 Task: Schedule a pivotal meeting with the legal team to delve into intricate discussions about intellectual property rights, patents, and legal compliance on September 21st at 10 AM.
Action: Mouse moved to (140, 336)
Screenshot: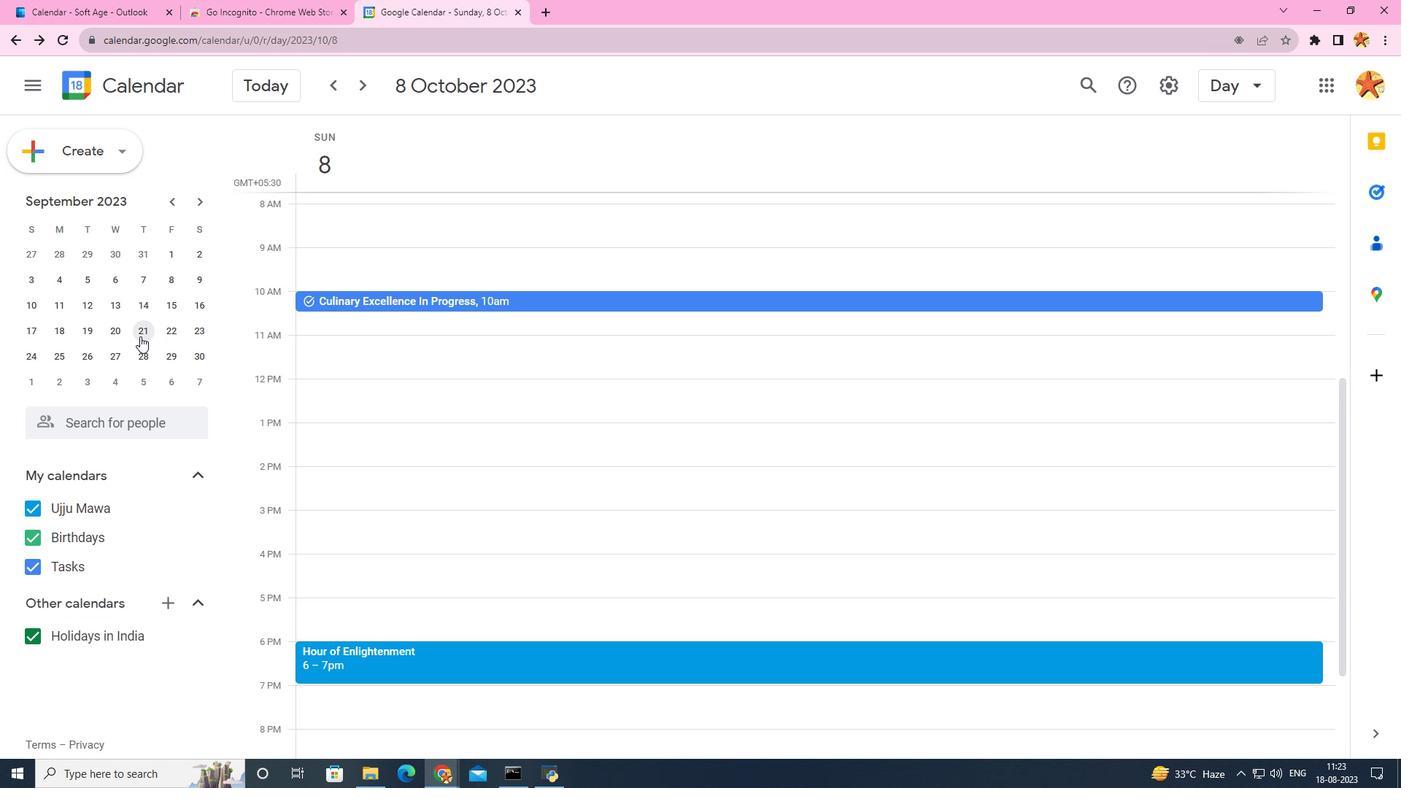 
Action: Mouse pressed left at (140, 336)
Screenshot: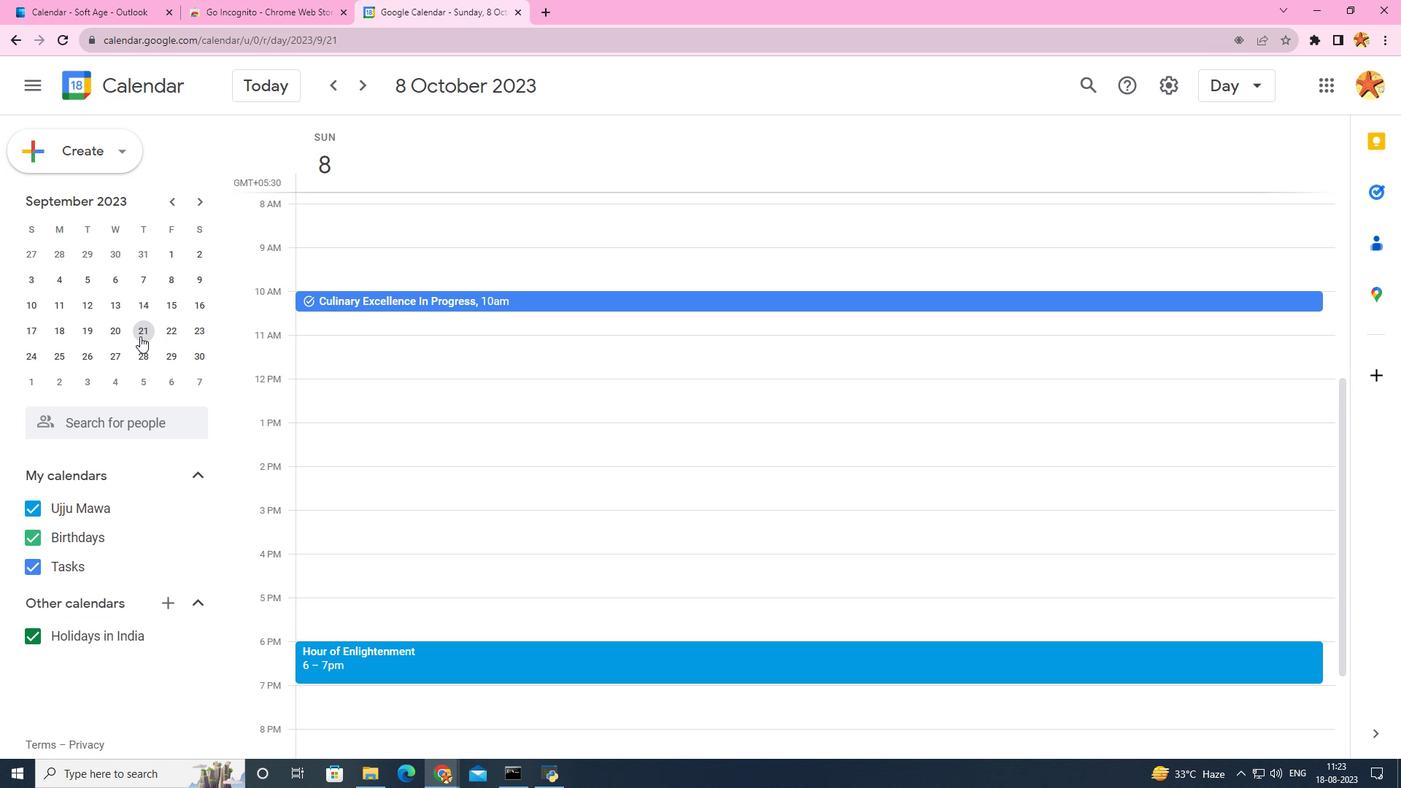 
Action: Mouse moved to (417, 411)
Screenshot: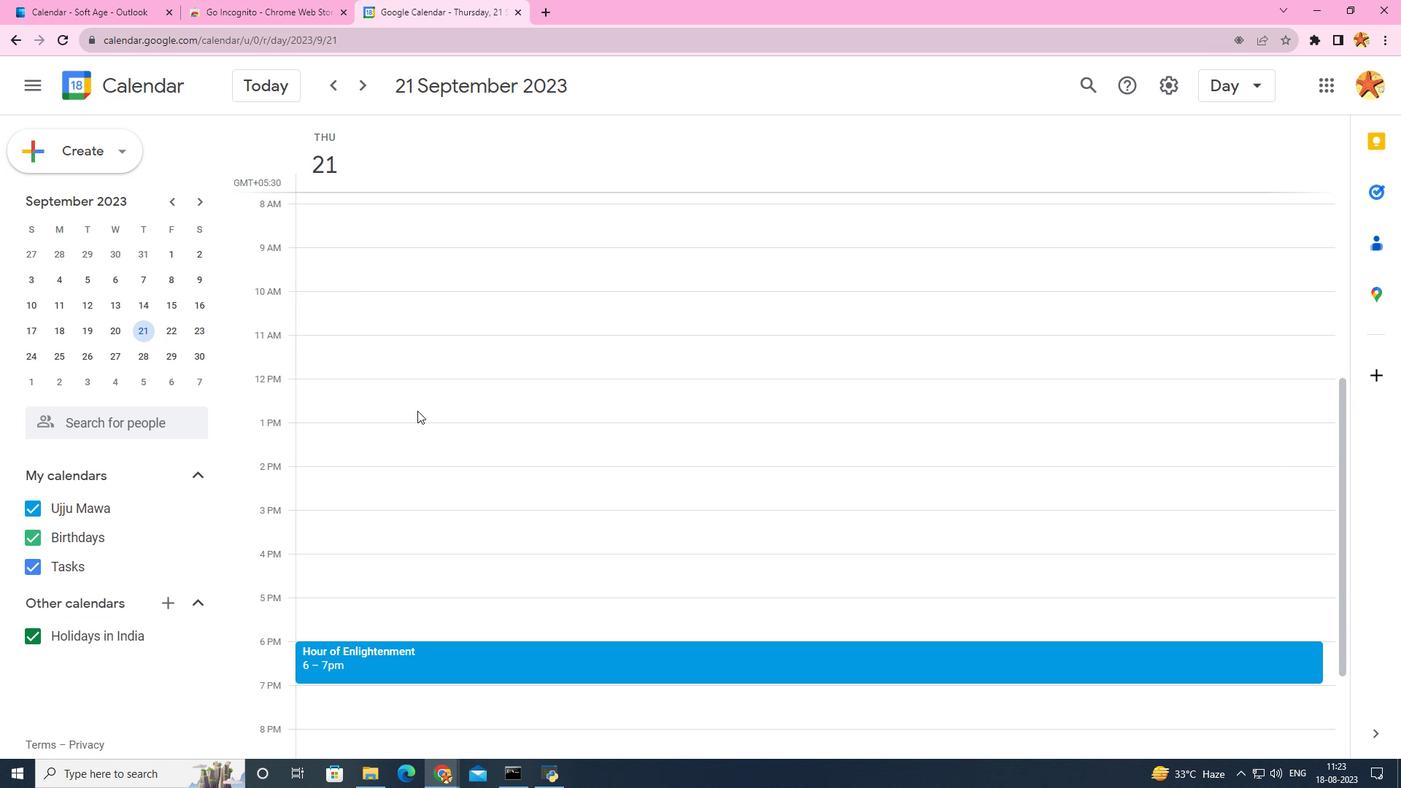 
Action: Mouse pressed left at (417, 411)
Screenshot: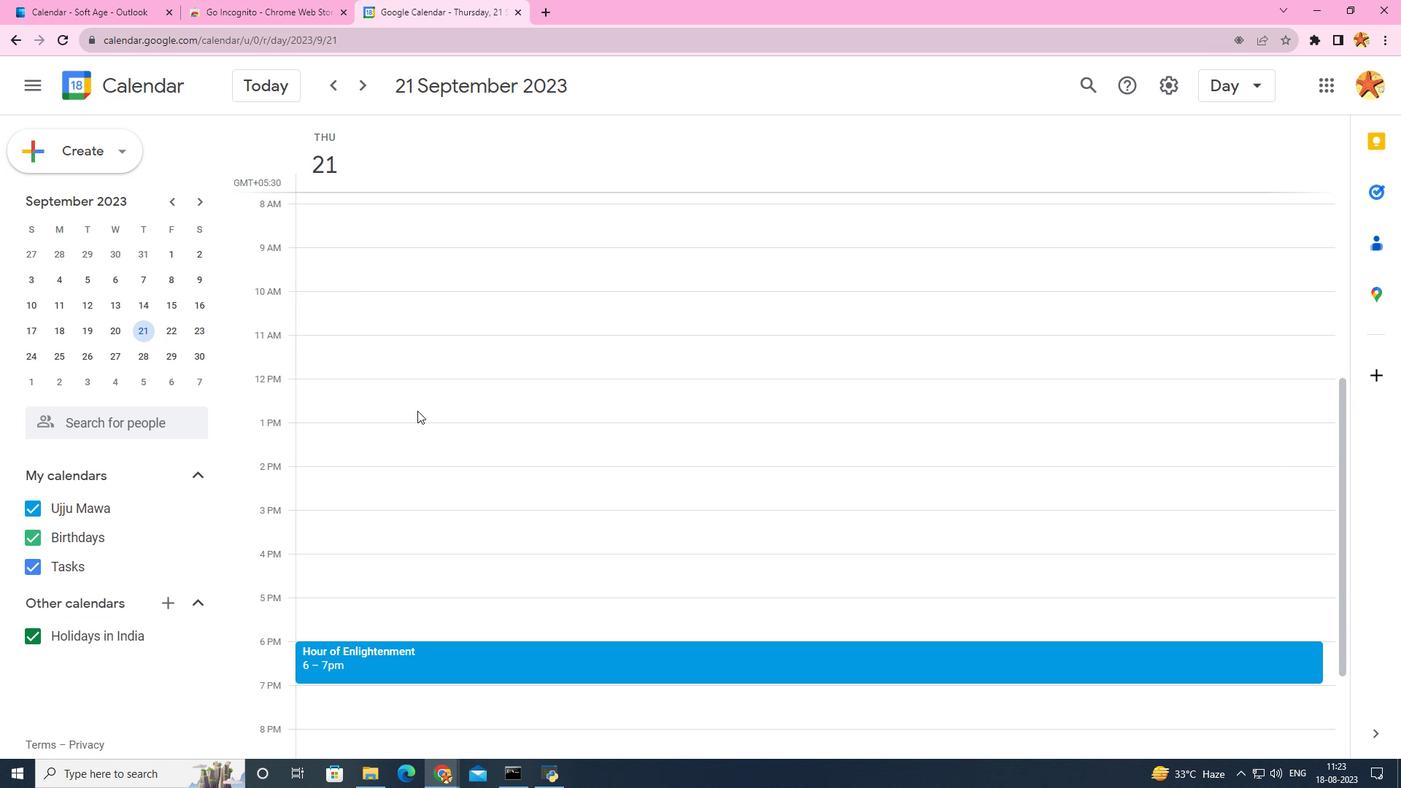 
Action: Mouse moved to (851, 336)
Screenshot: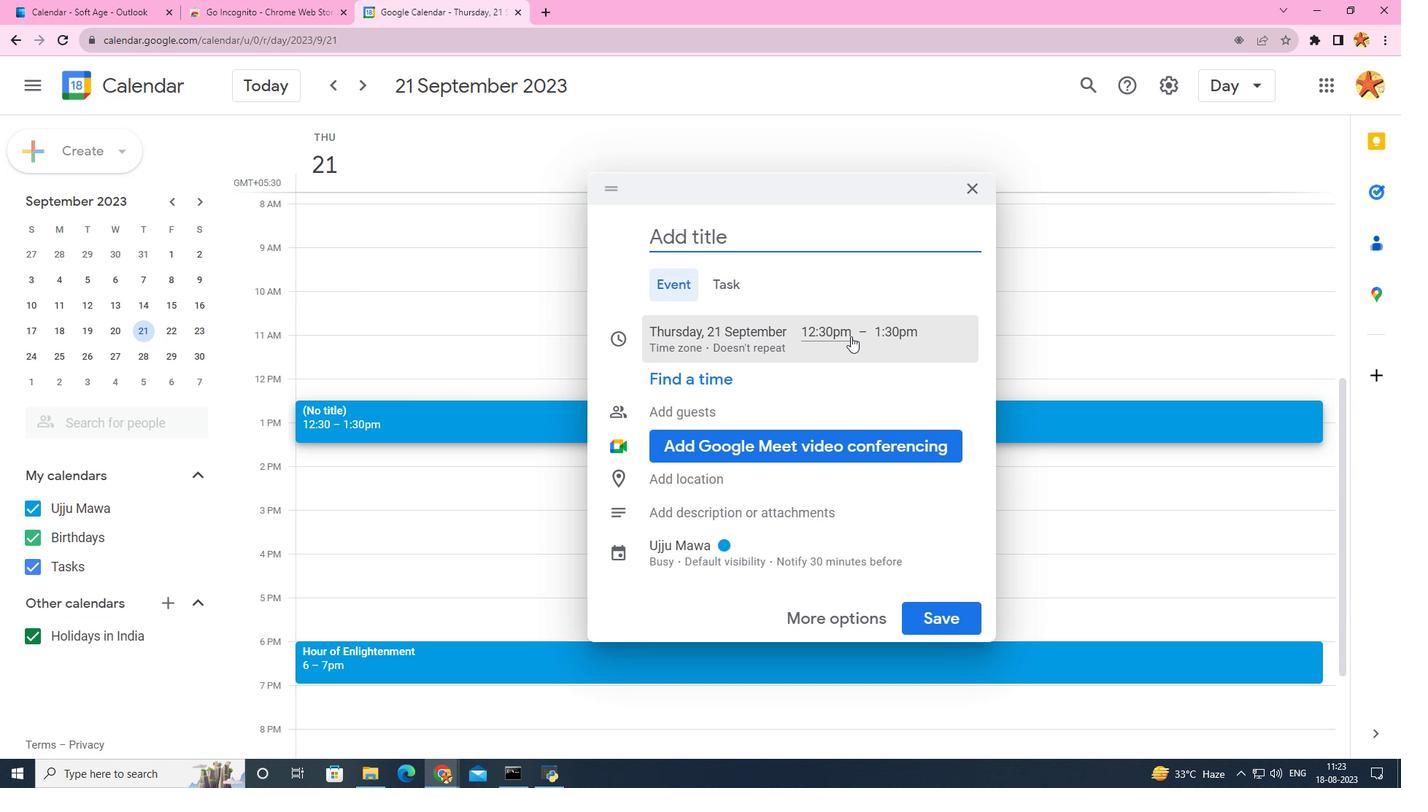 
Action: Mouse pressed left at (851, 336)
Screenshot: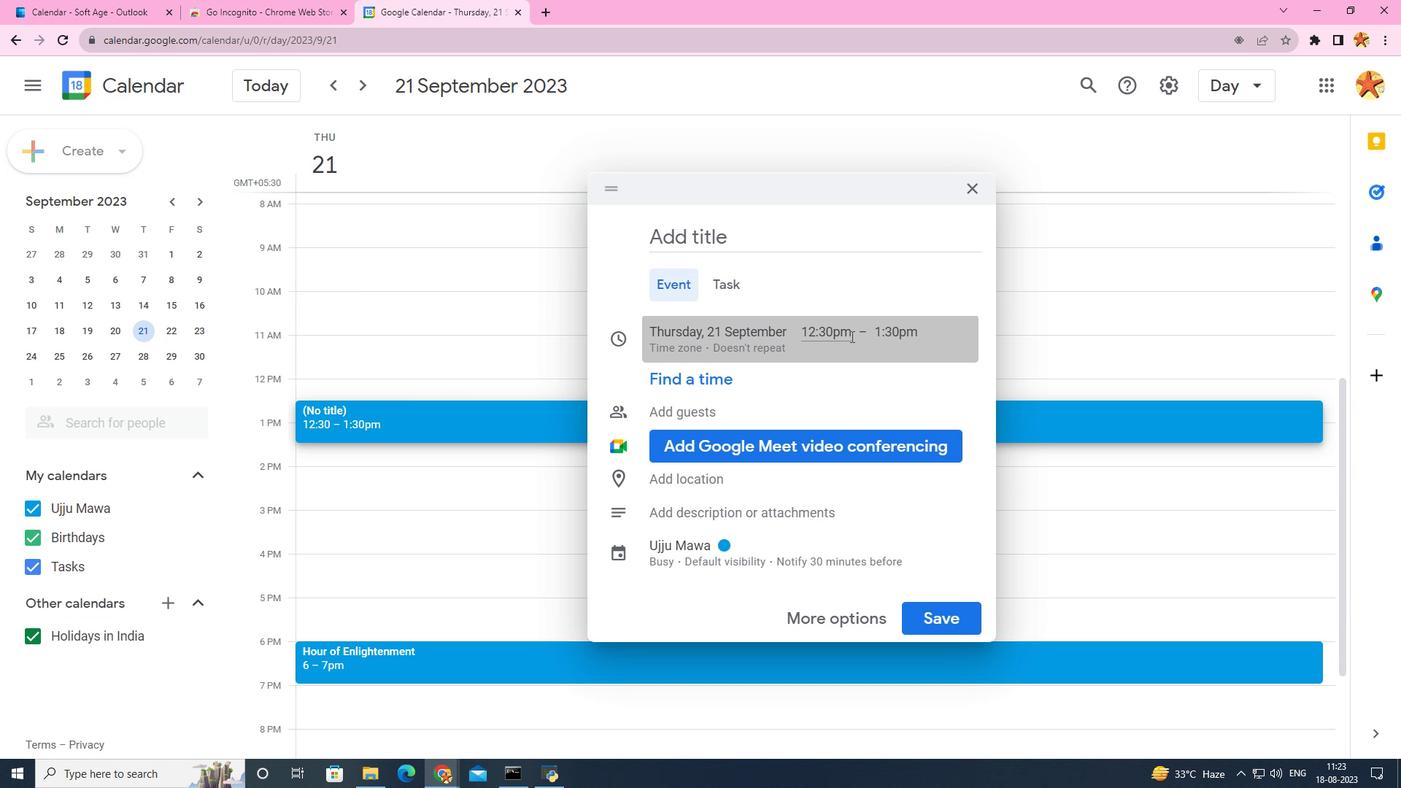 
Action: Mouse moved to (838, 401)
Screenshot: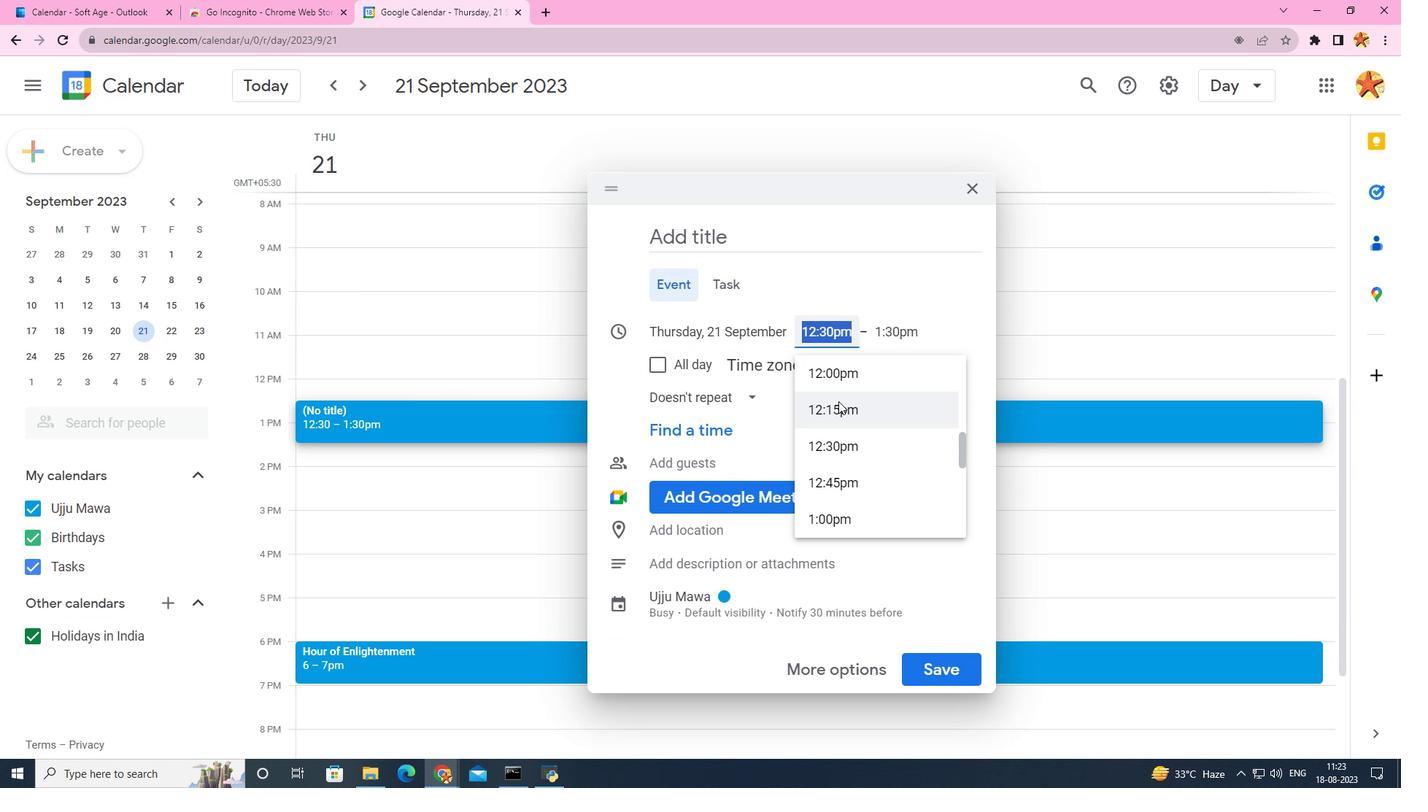
Action: Mouse scrolled (838, 402) with delta (0, 0)
Screenshot: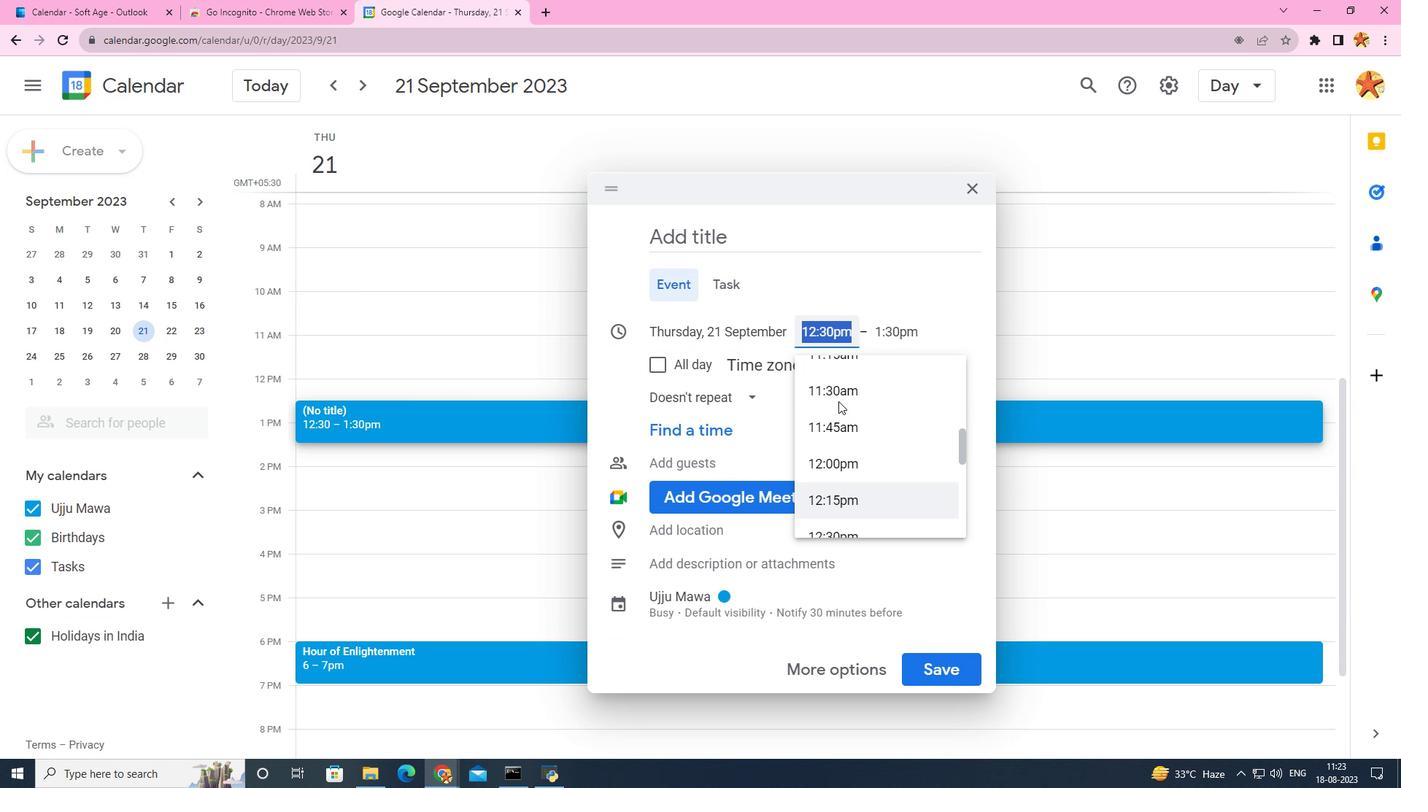 
Action: Mouse scrolled (838, 402) with delta (0, 0)
Screenshot: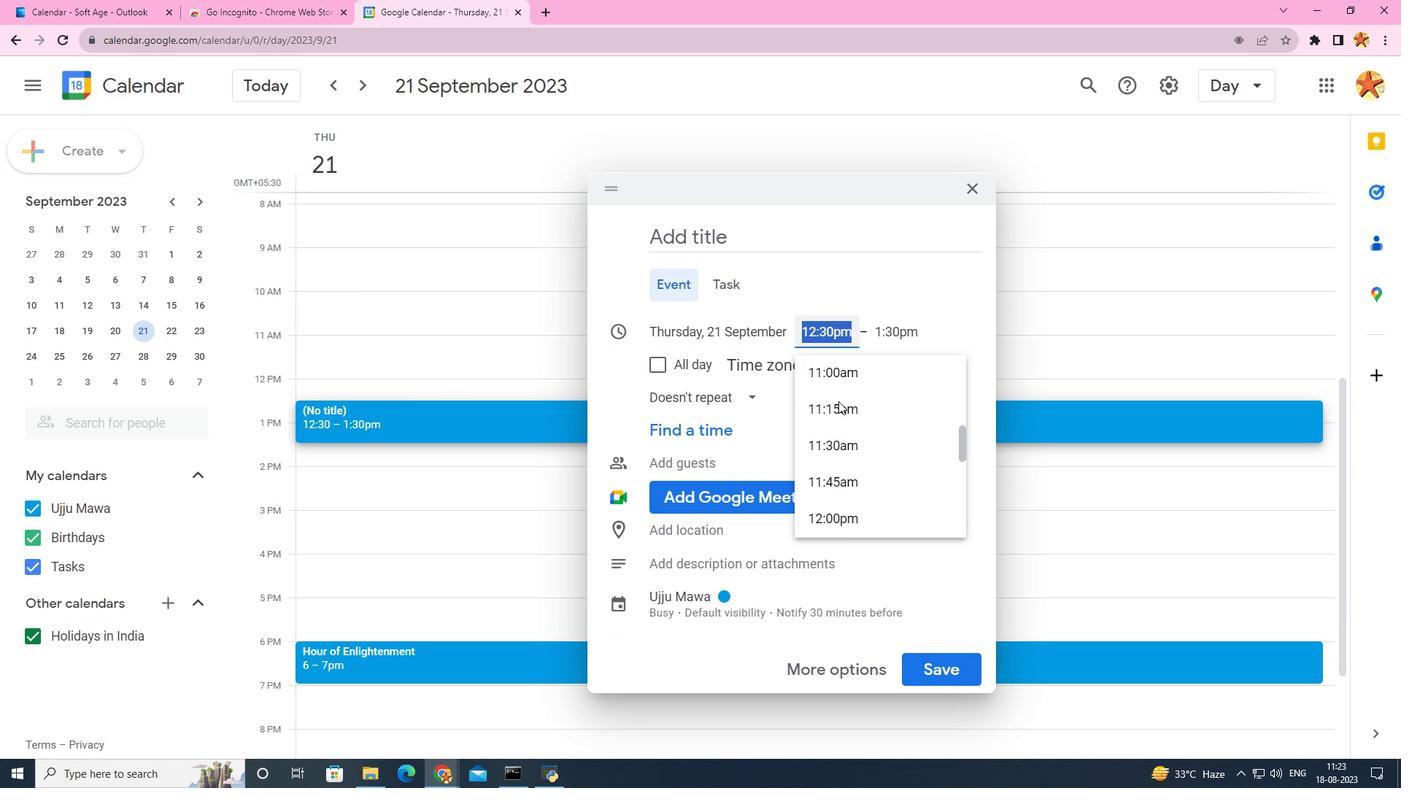 
Action: Mouse scrolled (838, 402) with delta (0, 0)
Screenshot: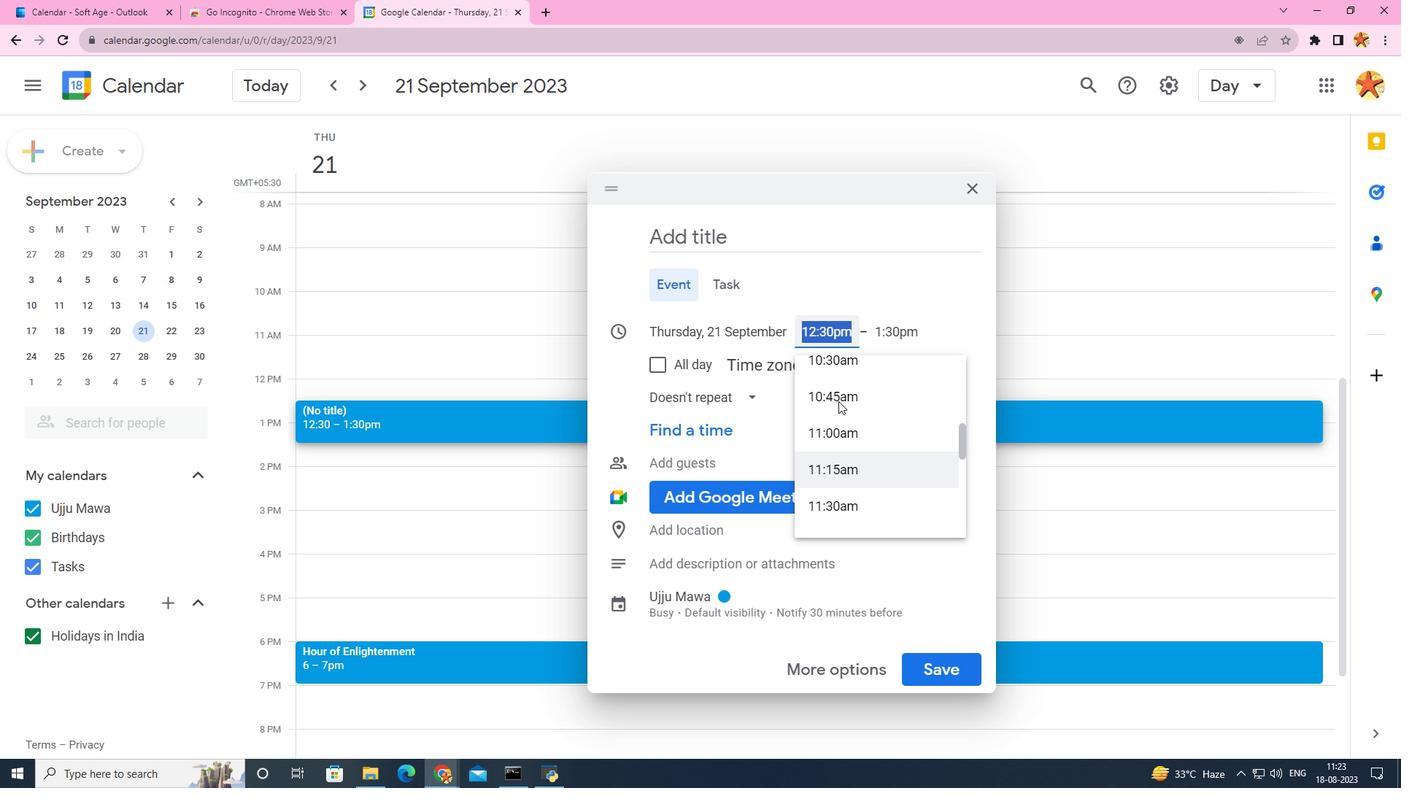 
Action: Mouse scrolled (838, 402) with delta (0, 0)
Screenshot: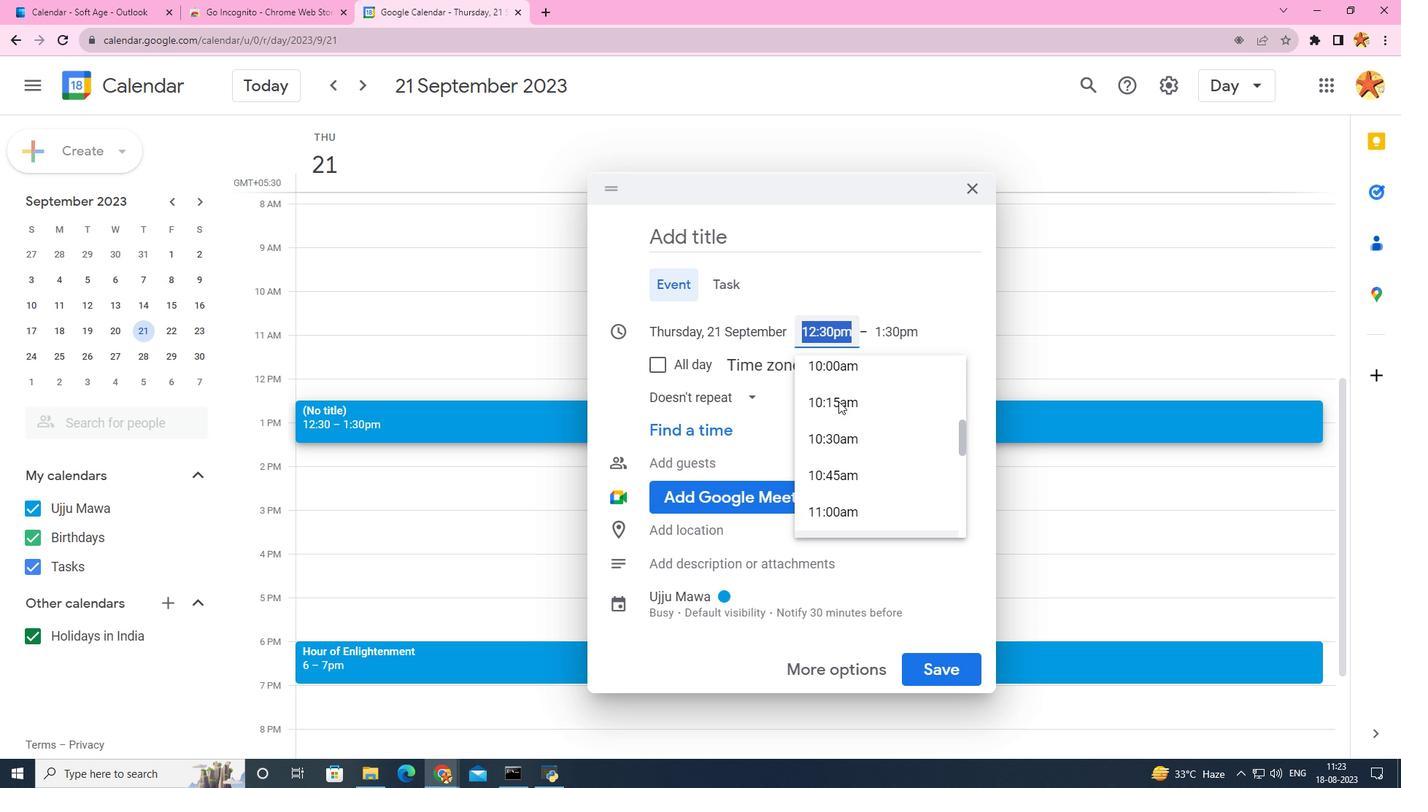 
Action: Mouse moved to (839, 419)
Screenshot: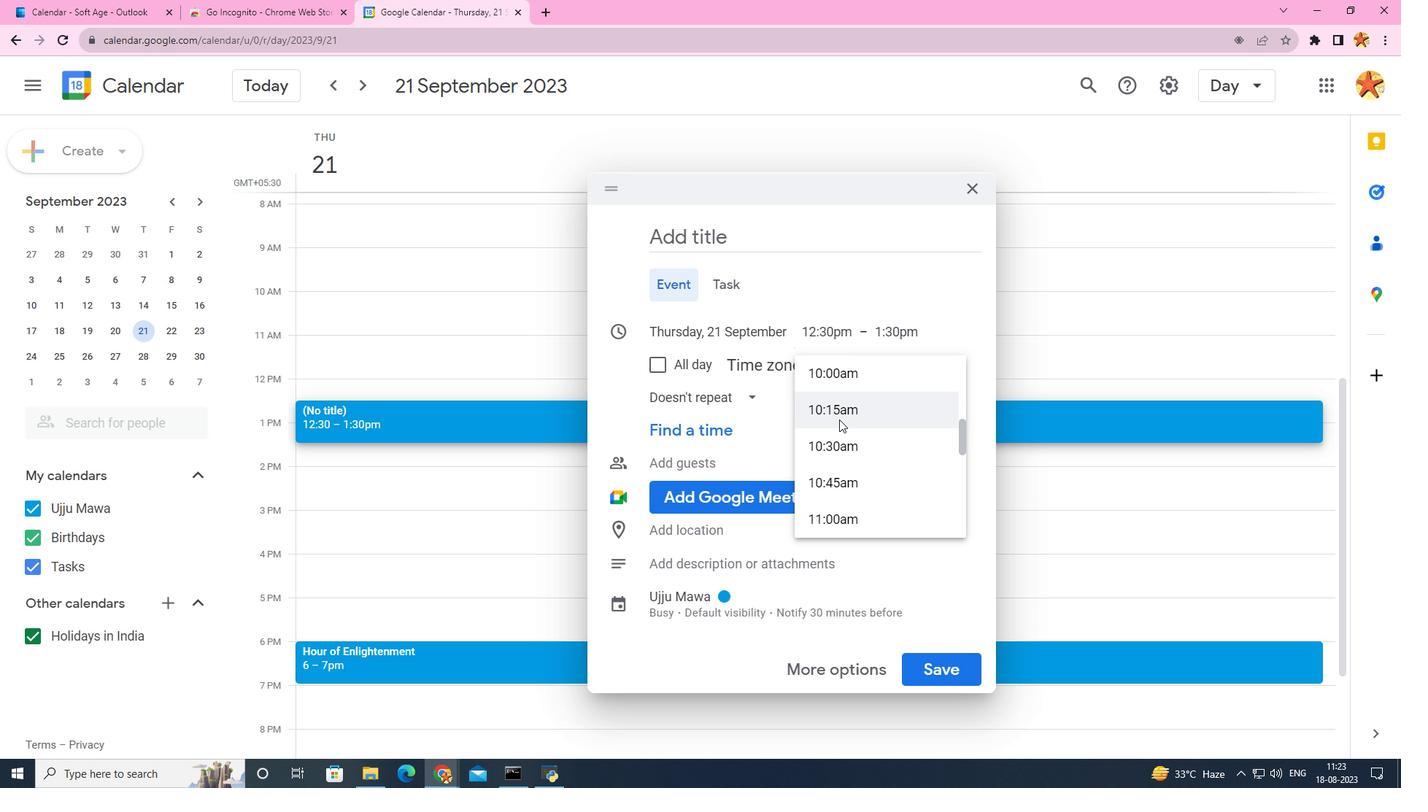 
Action: Mouse pressed left at (839, 419)
Screenshot: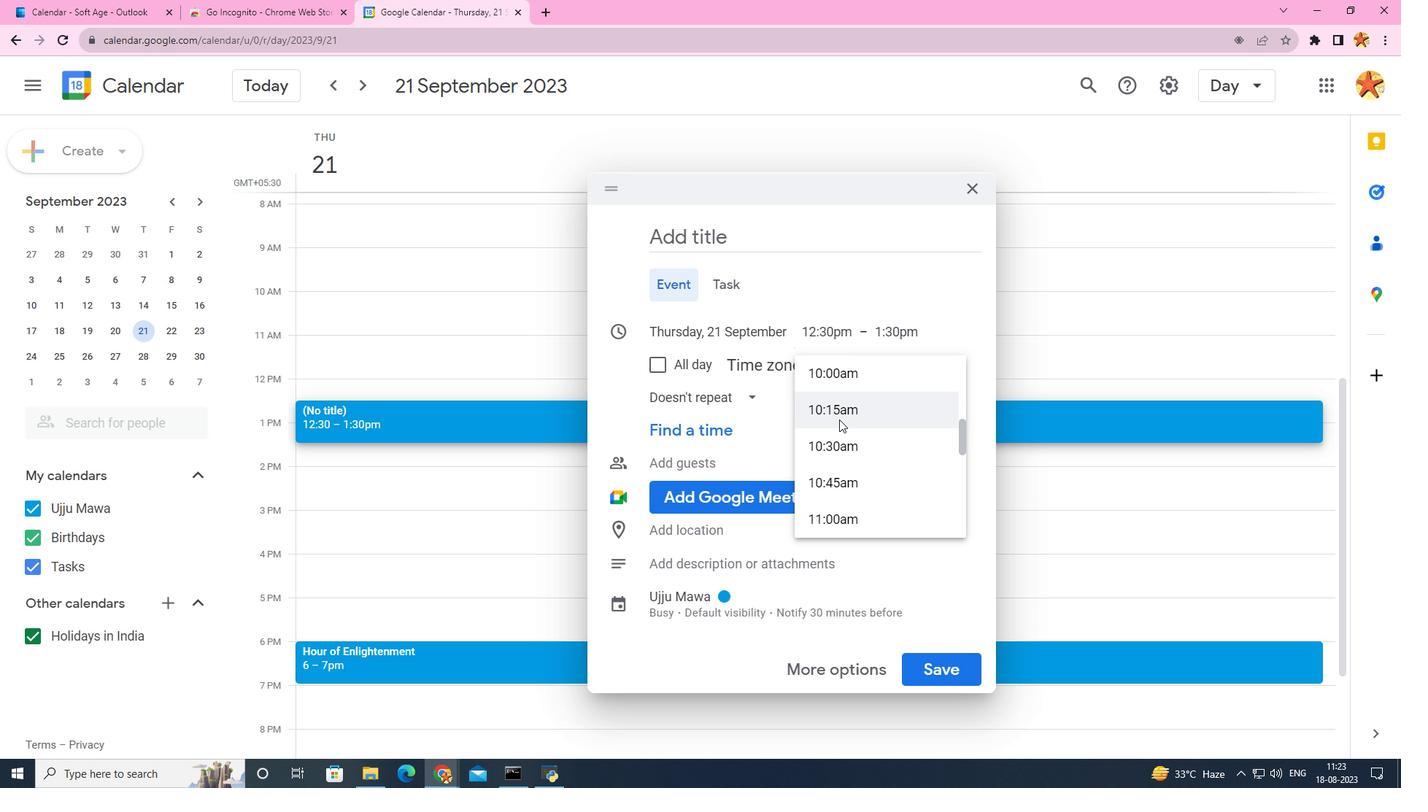 
Action: Mouse moved to (841, 338)
Screenshot: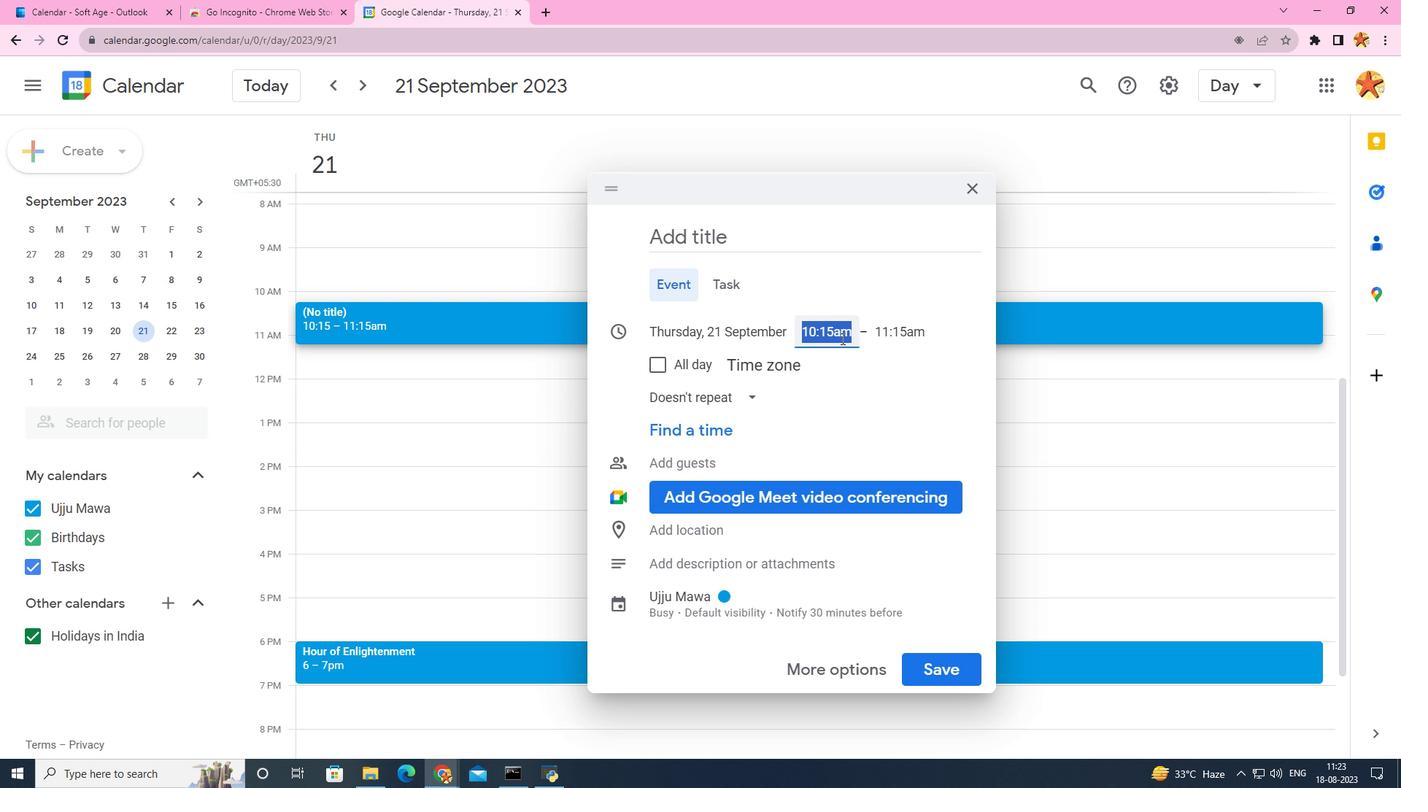 
Action: Mouse pressed left at (841, 338)
Screenshot: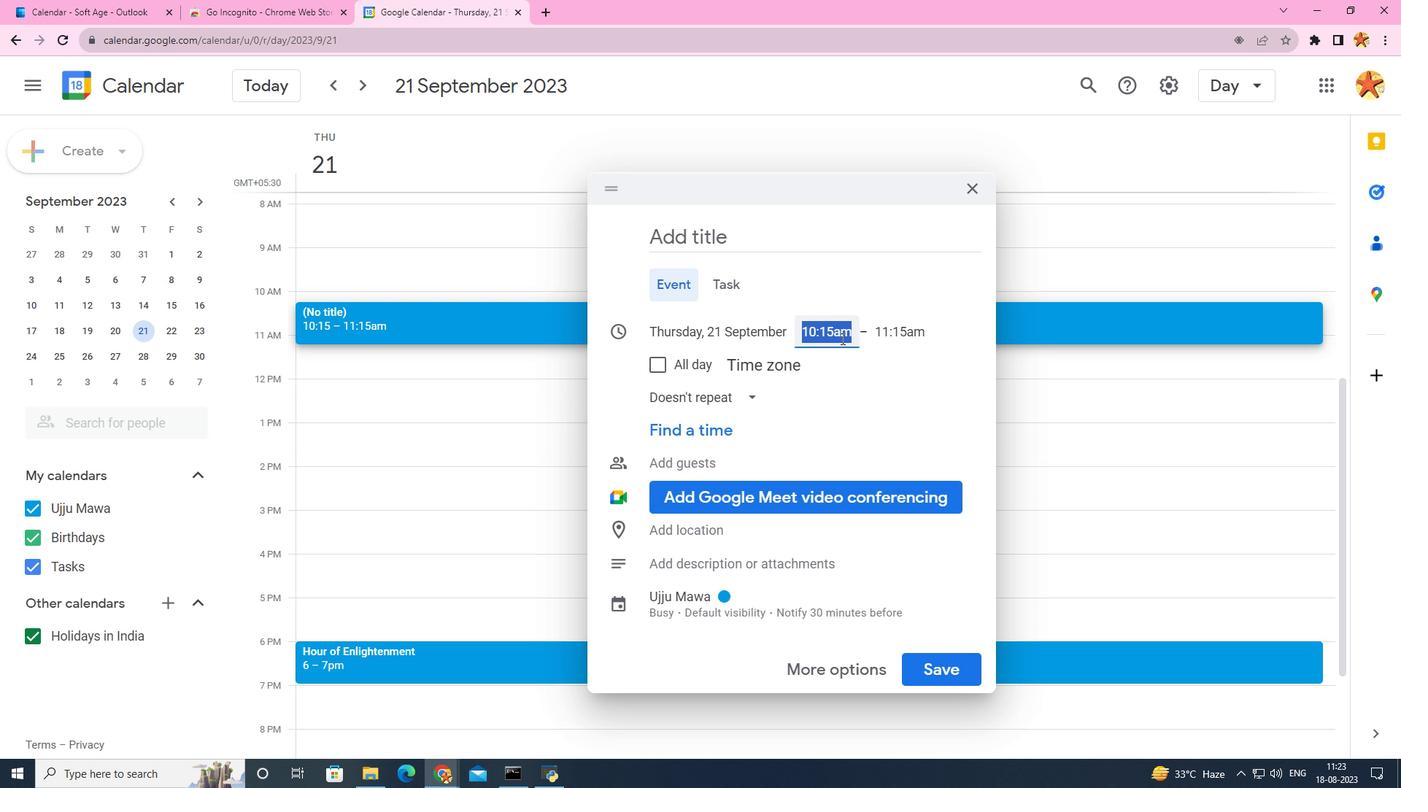 
Action: Mouse moved to (838, 419)
Screenshot: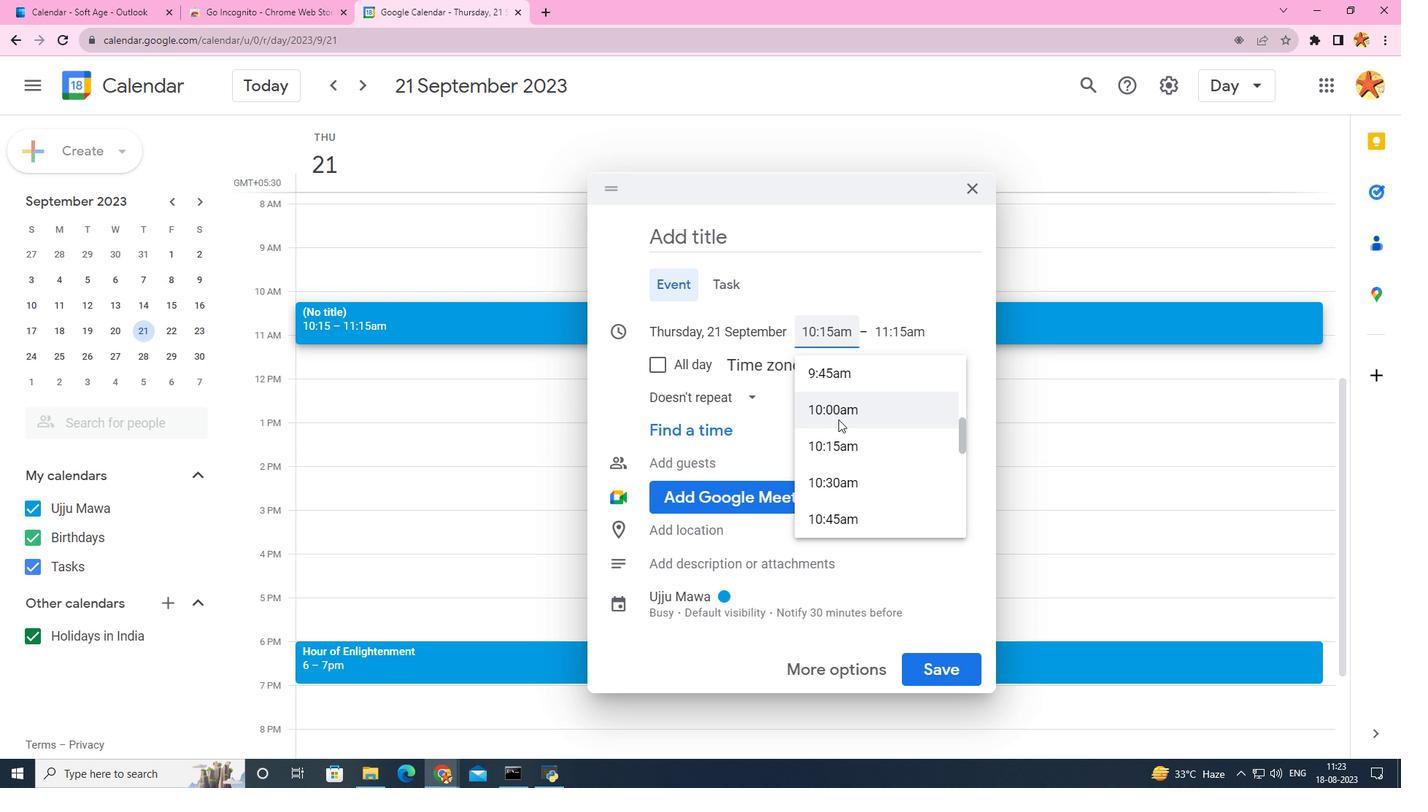 
Action: Mouse pressed left at (838, 419)
Screenshot: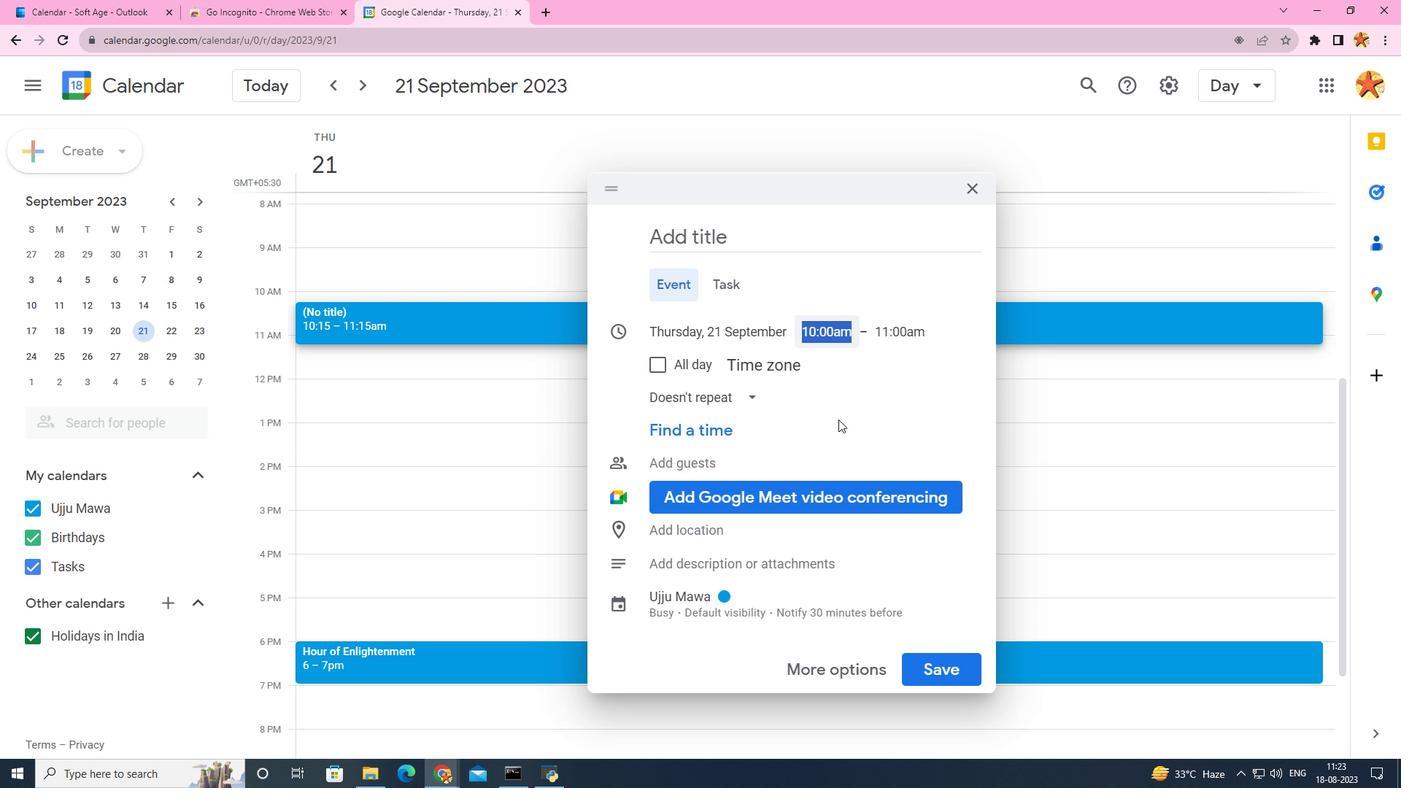 
Action: Mouse moved to (733, 249)
Screenshot: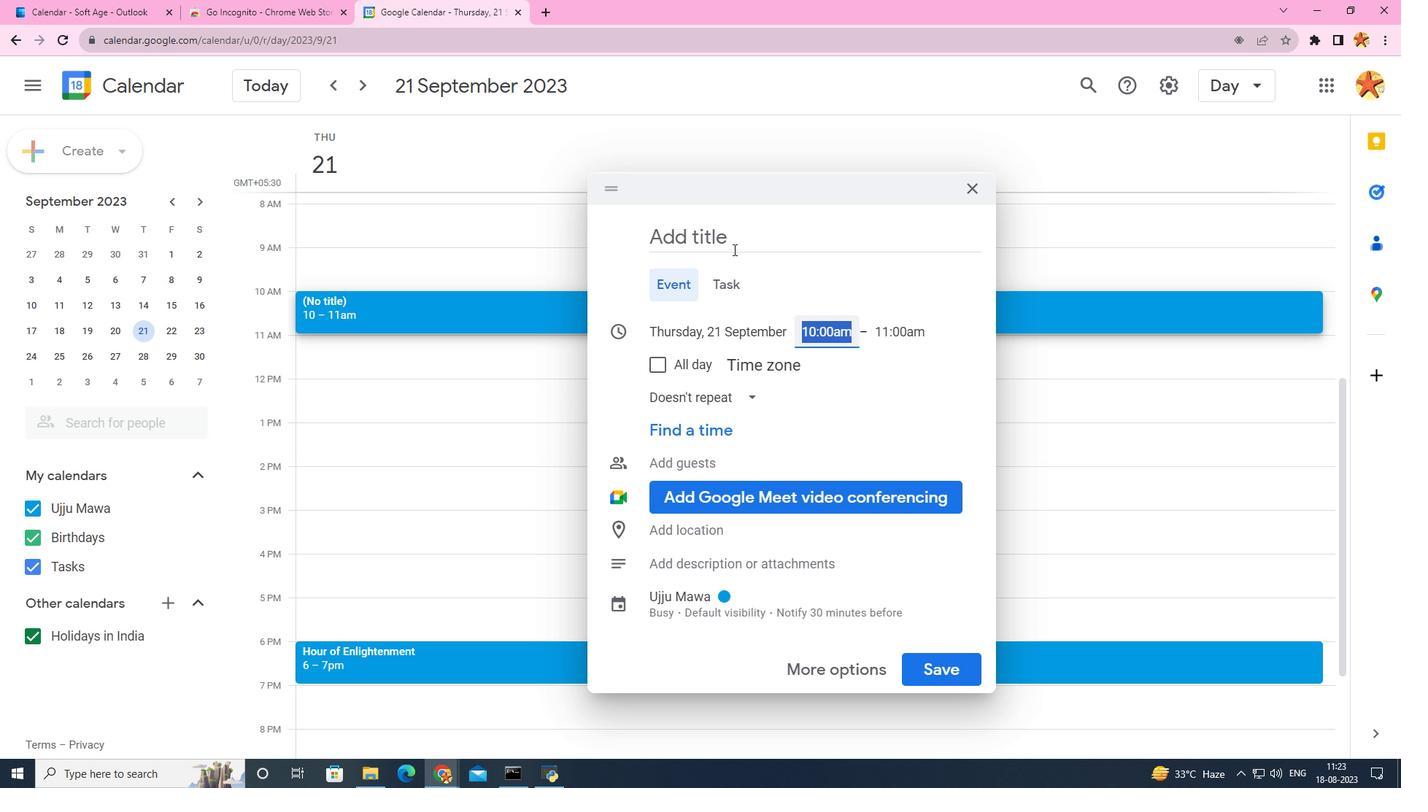 
Action: Mouse pressed left at (733, 249)
Screenshot: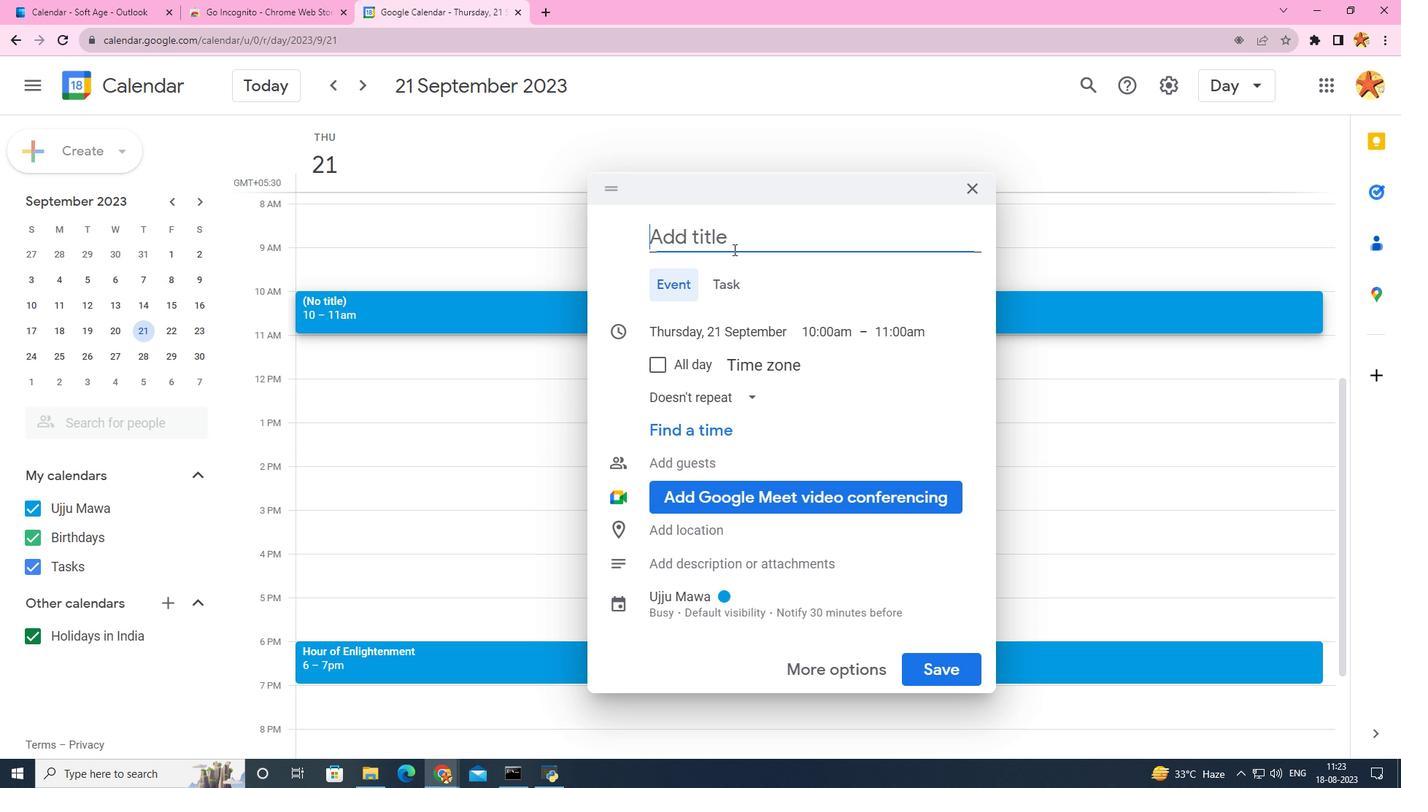 
Action: Mouse moved to (743, 238)
Screenshot: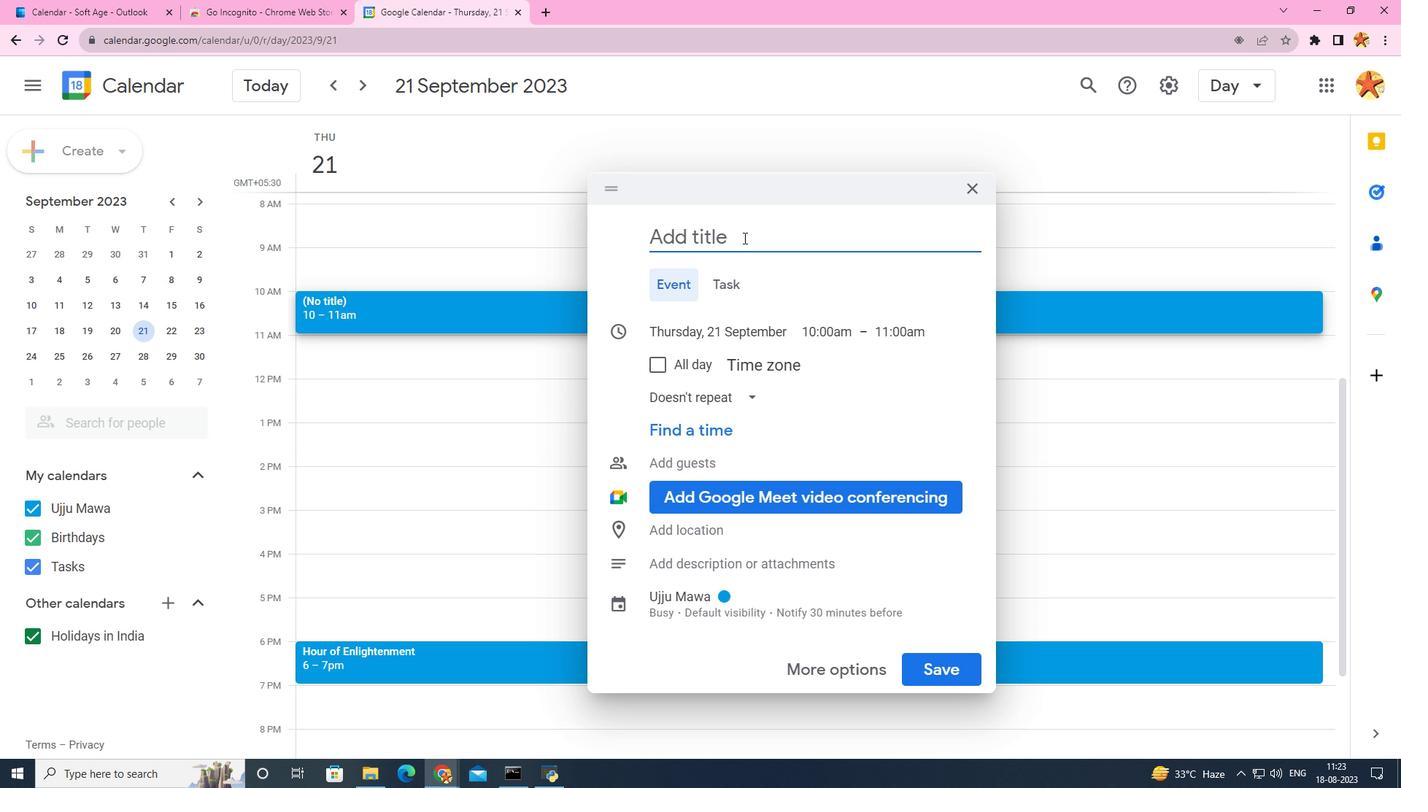 
Action: Key pressed <Key.caps_lock>M<Key.caps_lock>eeting<Key.space>with<Key.space>the<Key.space><Key.caps_lock>L<Key.caps_lock>egal<Key.space>team
Screenshot: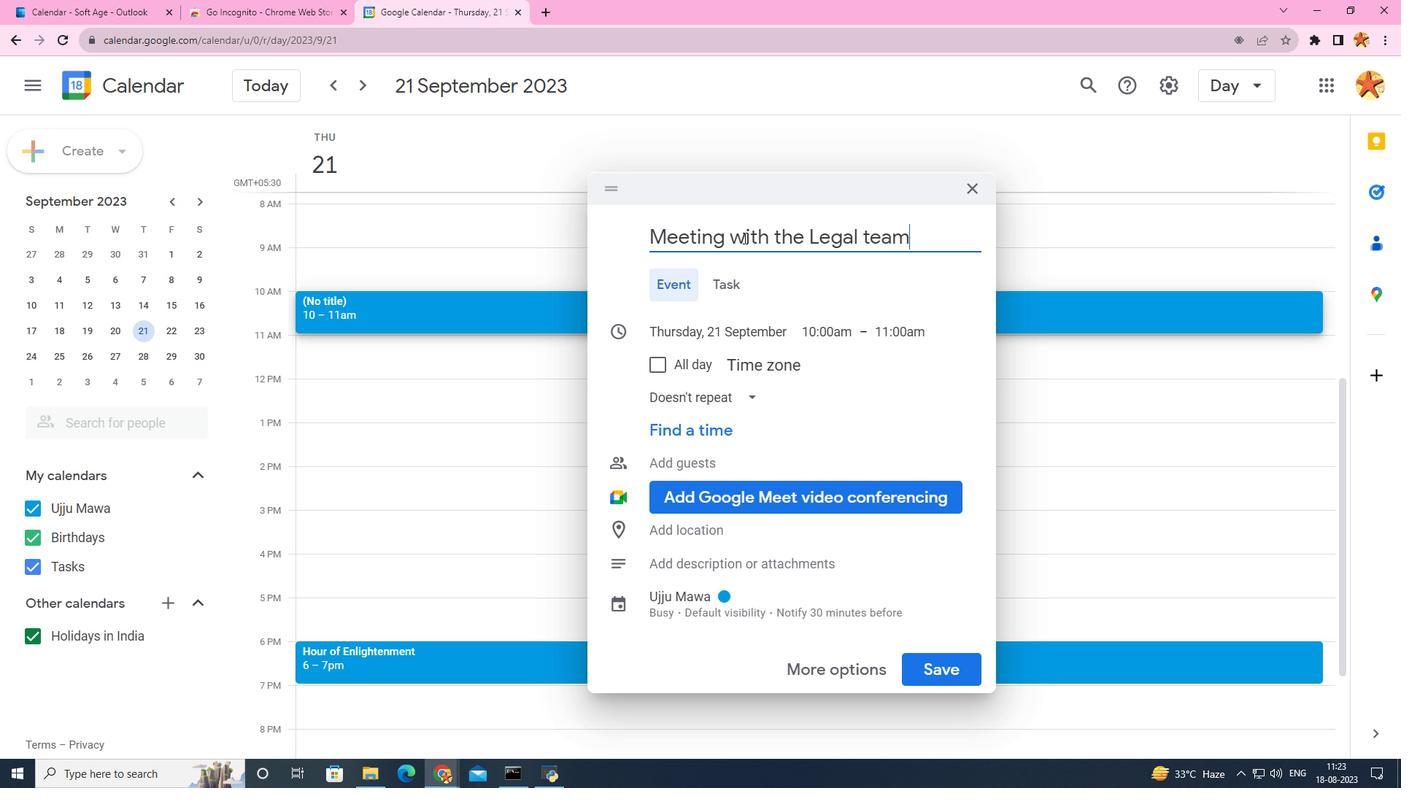 
Action: Mouse moved to (689, 569)
Screenshot: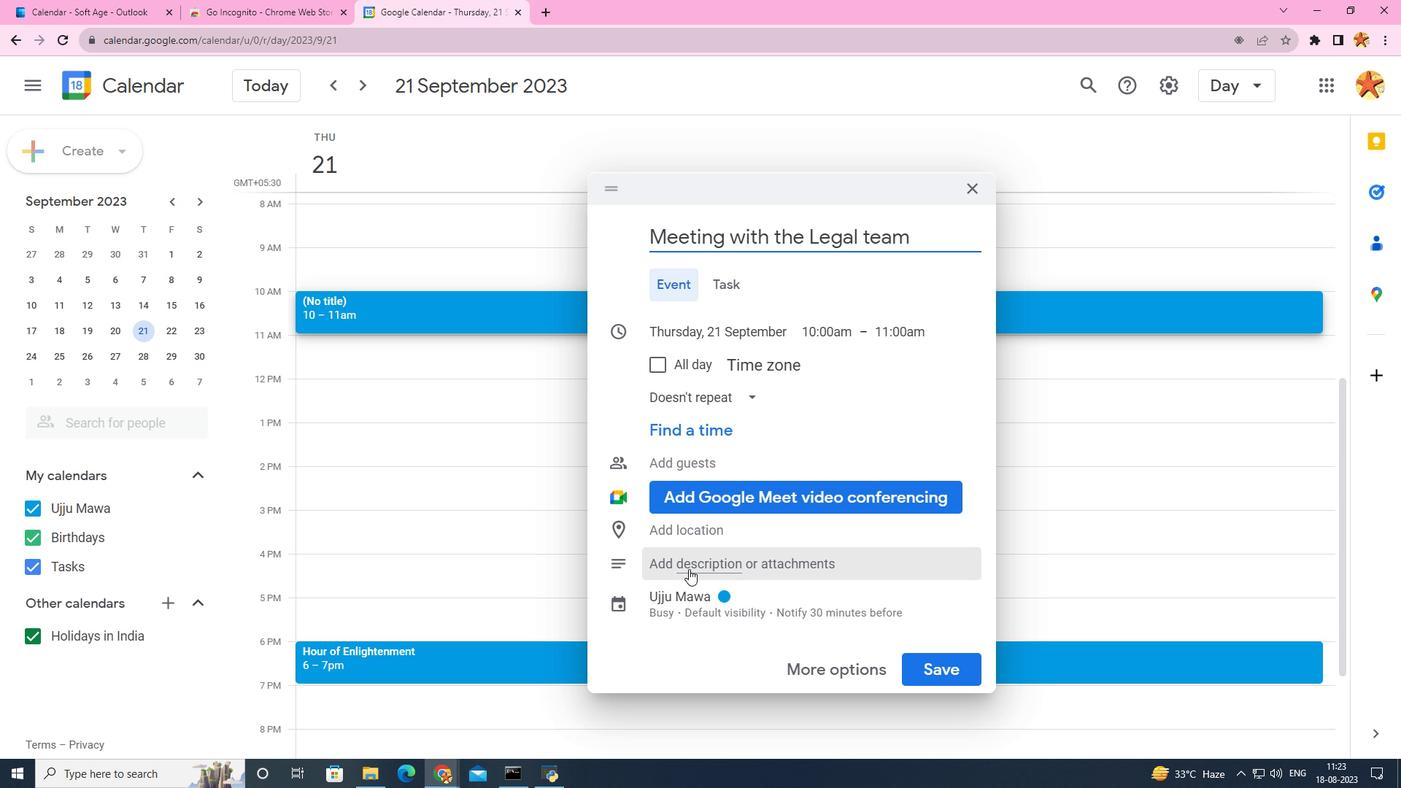 
Action: Mouse pressed left at (689, 569)
Screenshot: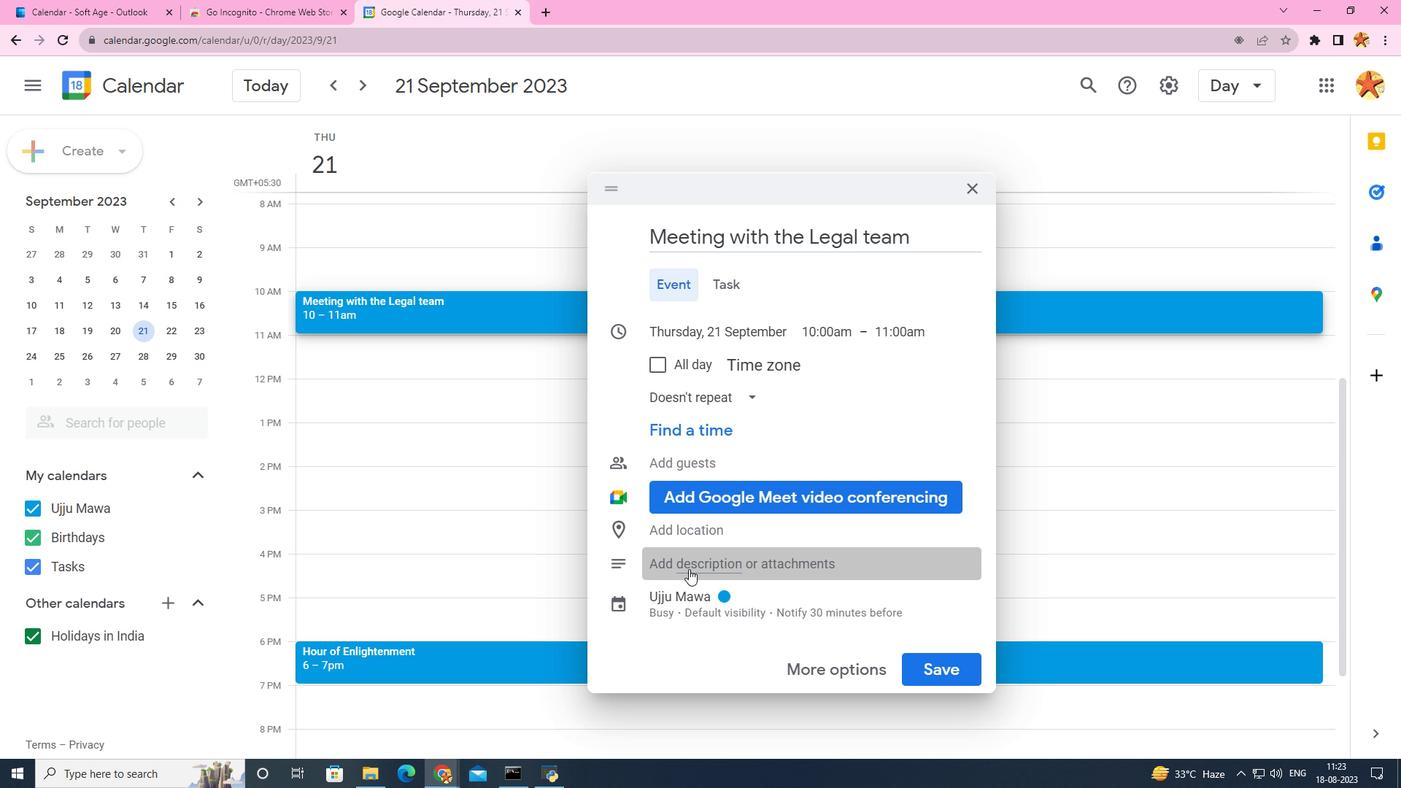 
Action: Mouse moved to (692, 550)
Screenshot: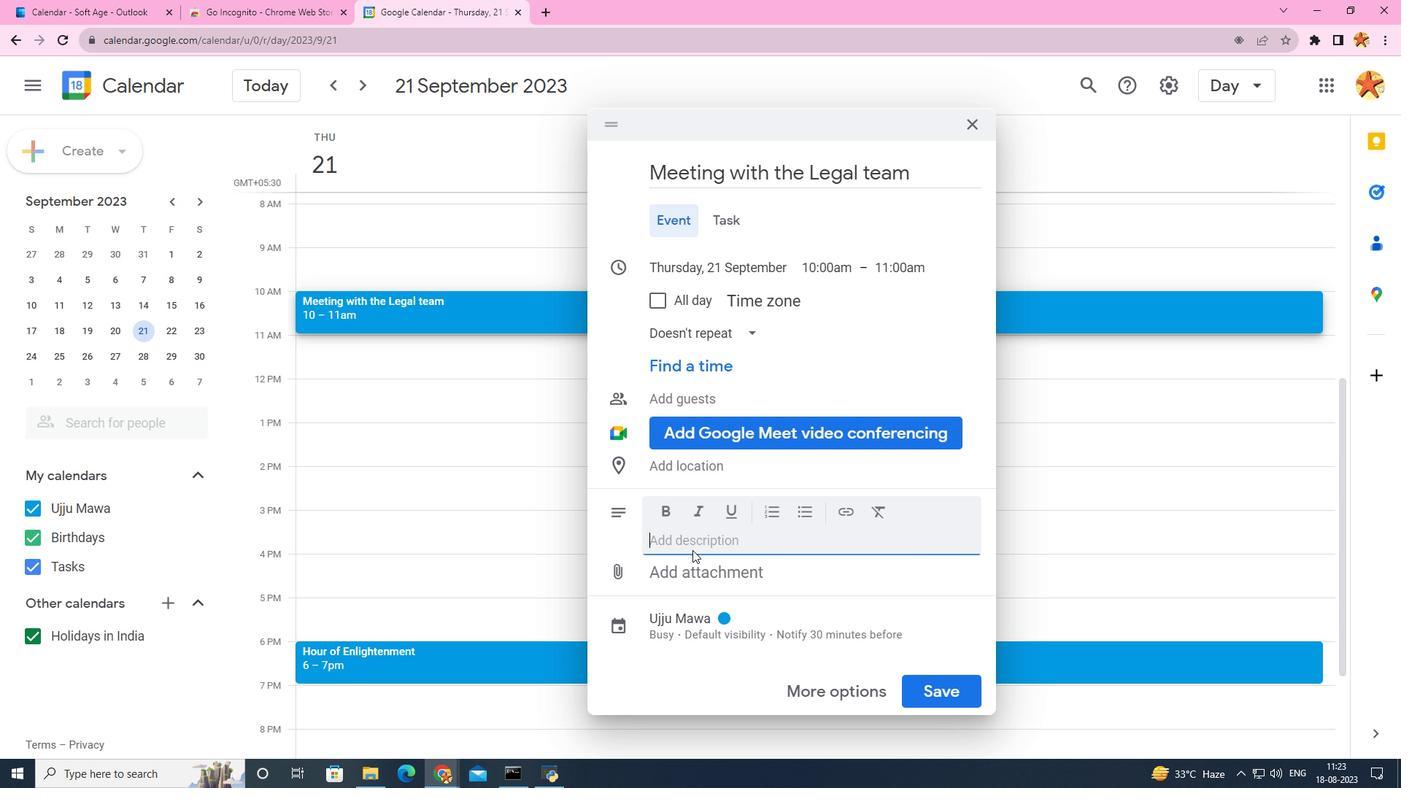 
Action: Key pressed <Key.caps_lock>A<Key.caps_lock><Key.space><Key.caps_lock>P<Key.caps_lock>ivotal<Key.space>meeting<Key.space>with<Key.space>the<Key.space>legal<Key.space>team<Key.space>to<Key.space>delve<Key.space>uin<Key.backspace>=<Key.backspace><Key.backspace><Key.backspace>into<Key.space><Key.space><Key.backspace>inticrate<Key.space>discussions<Key.space>about<Key.space><Key.caps_lock>I<Key.caps_lock>n<Key.backspace><Key.backspace>intellectual<Key.space>property<Key.space>rights,<Key.backspace>.
Screenshot: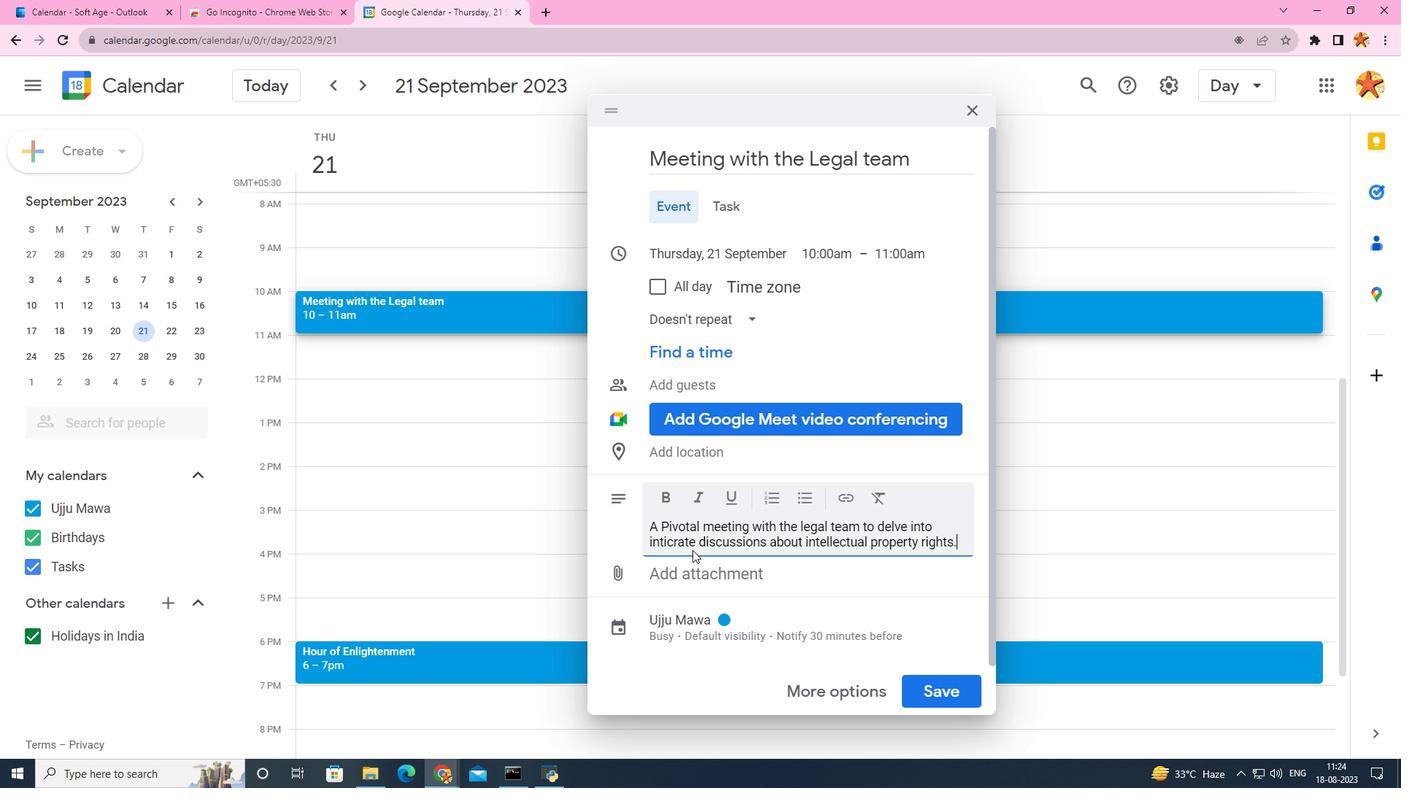 
Action: Mouse moved to (965, 541)
Screenshot: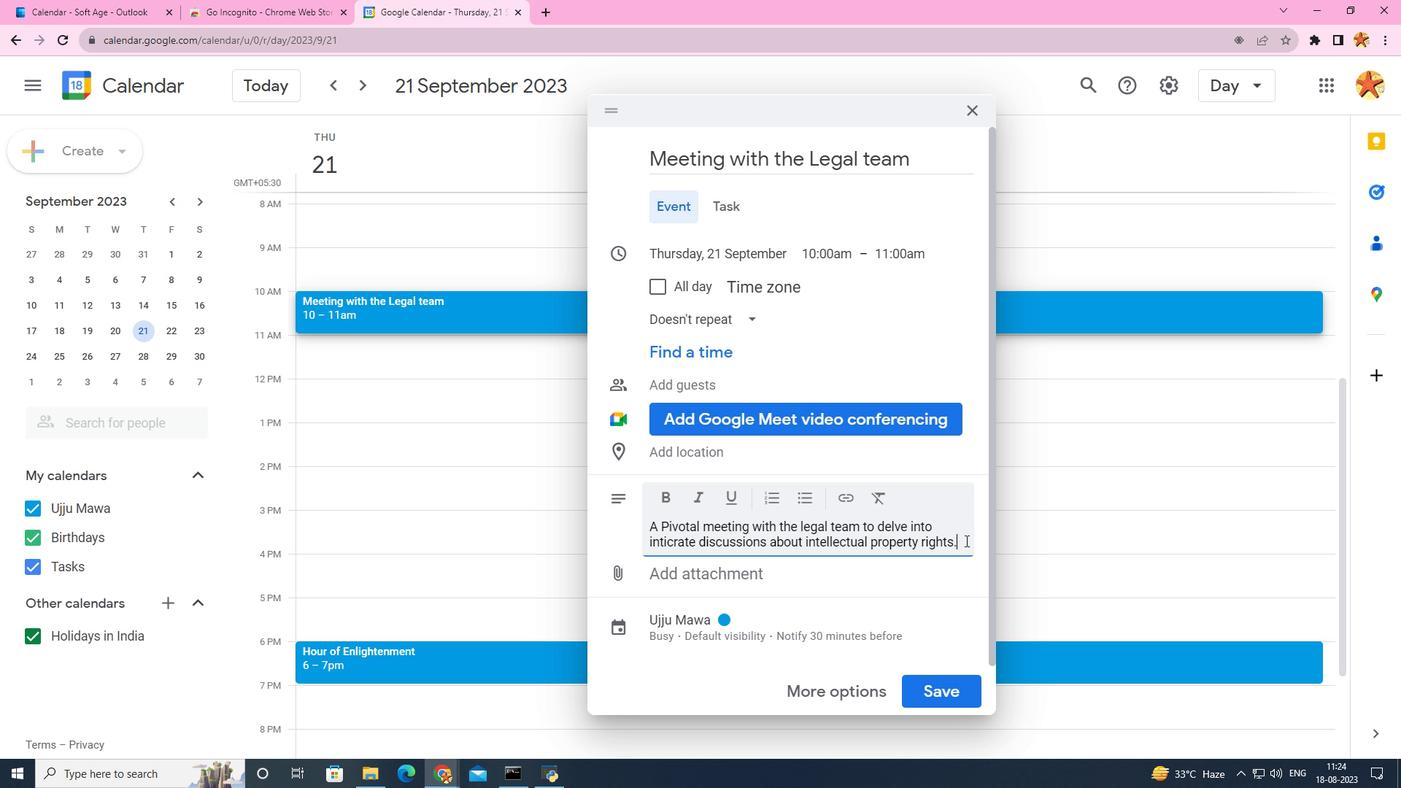 
Action: Key pressed <Key.backspace>,patents<Key.space>and<Key.space>legal<Key.space>compliance
Screenshot: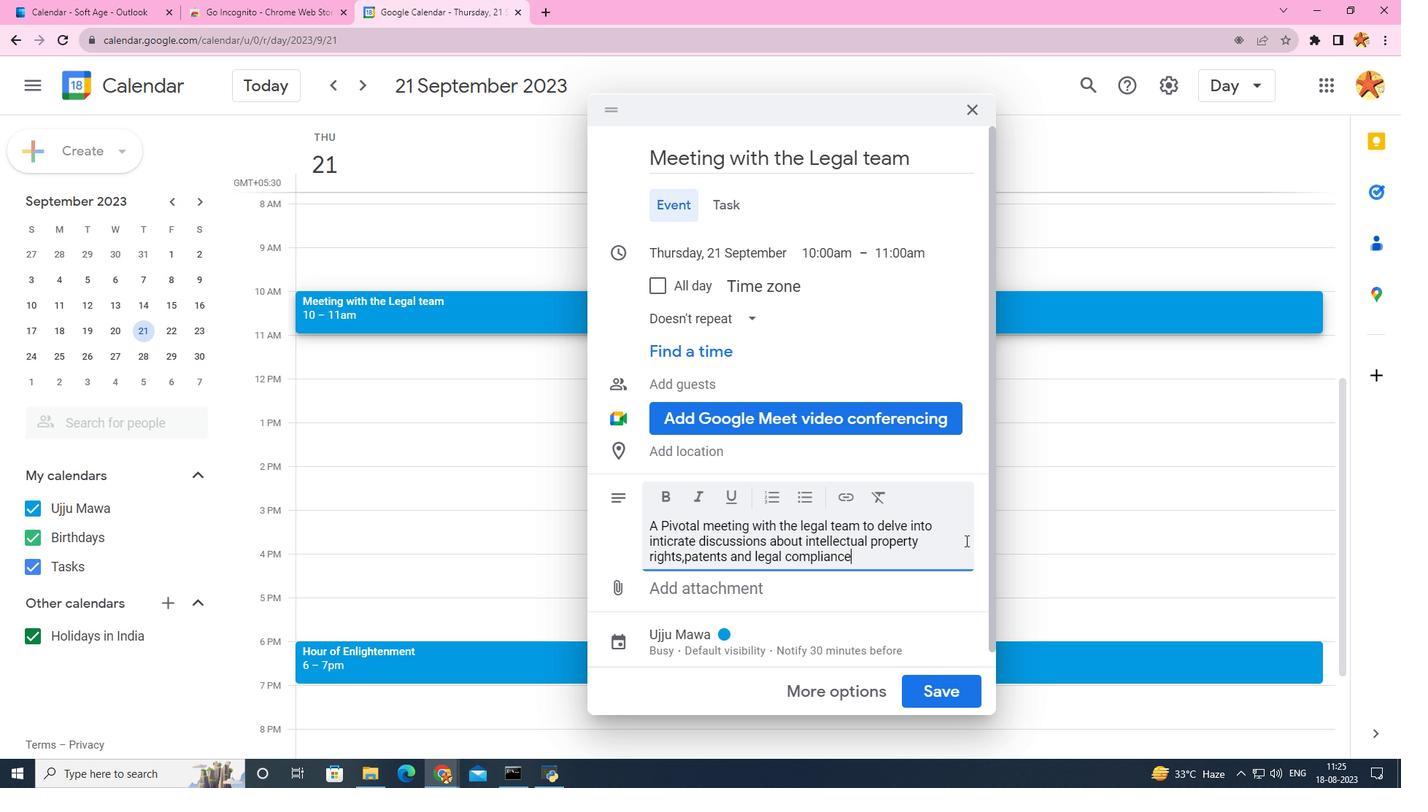 
Action: Mouse moved to (965, 541)
Screenshot: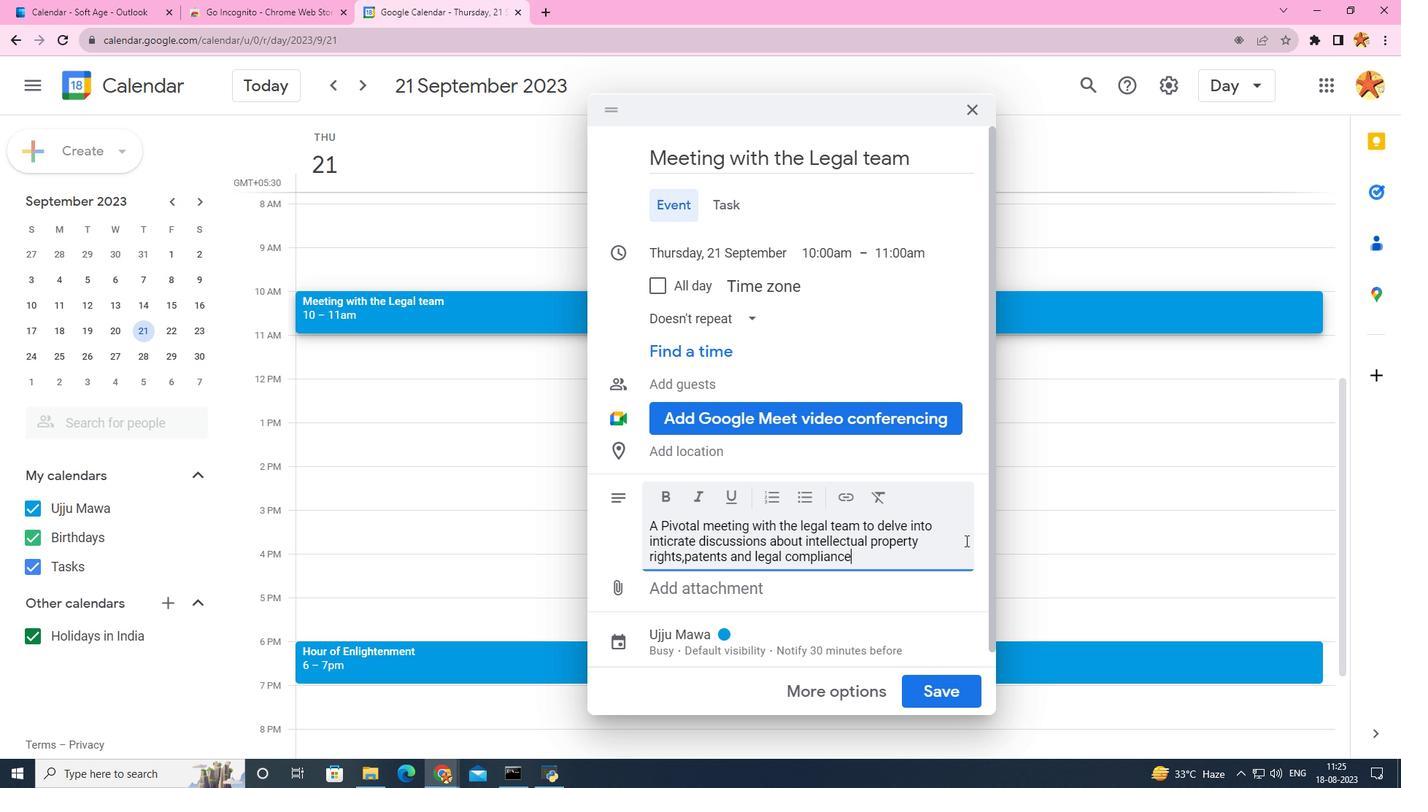 
Action: Key pressed .
Screenshot: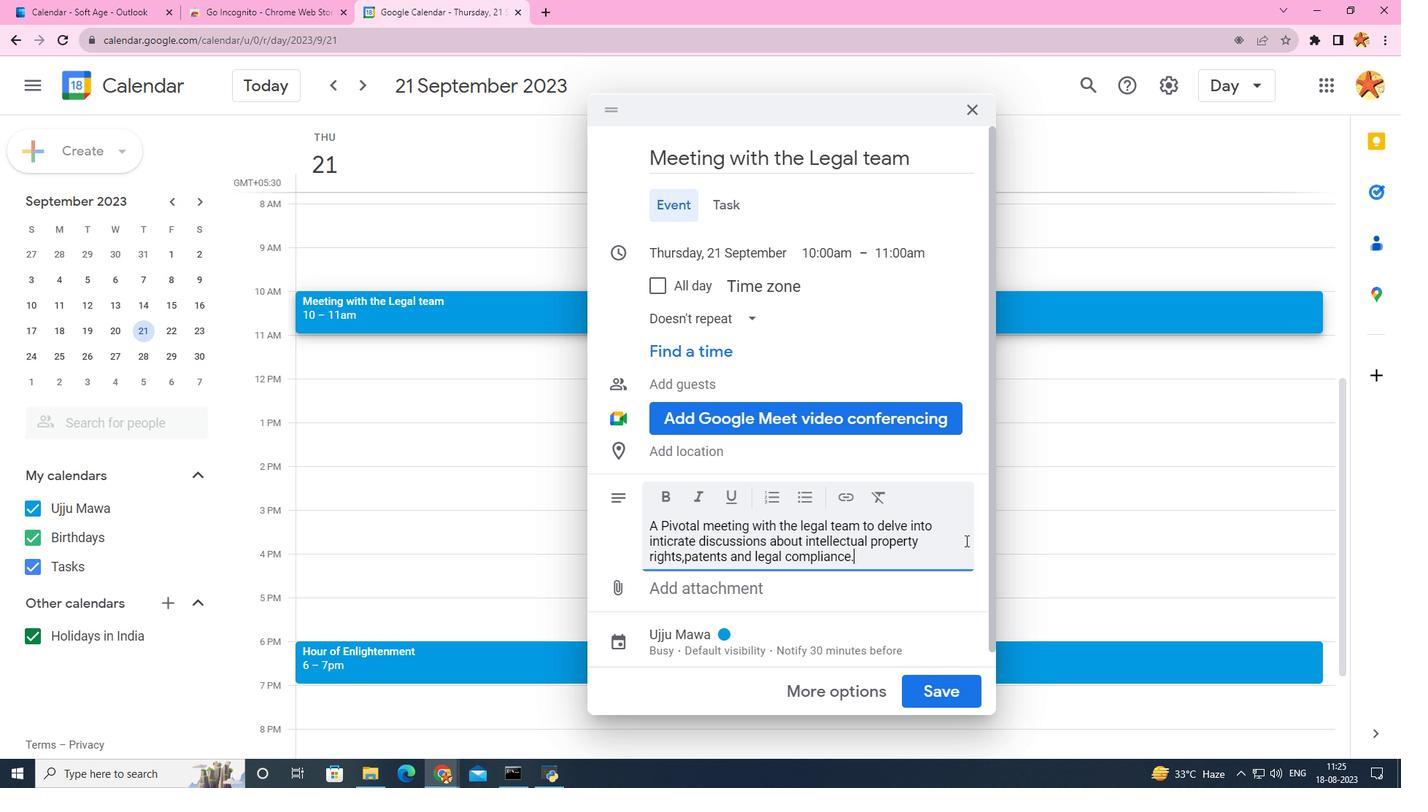 
Action: Mouse moved to (933, 682)
Screenshot: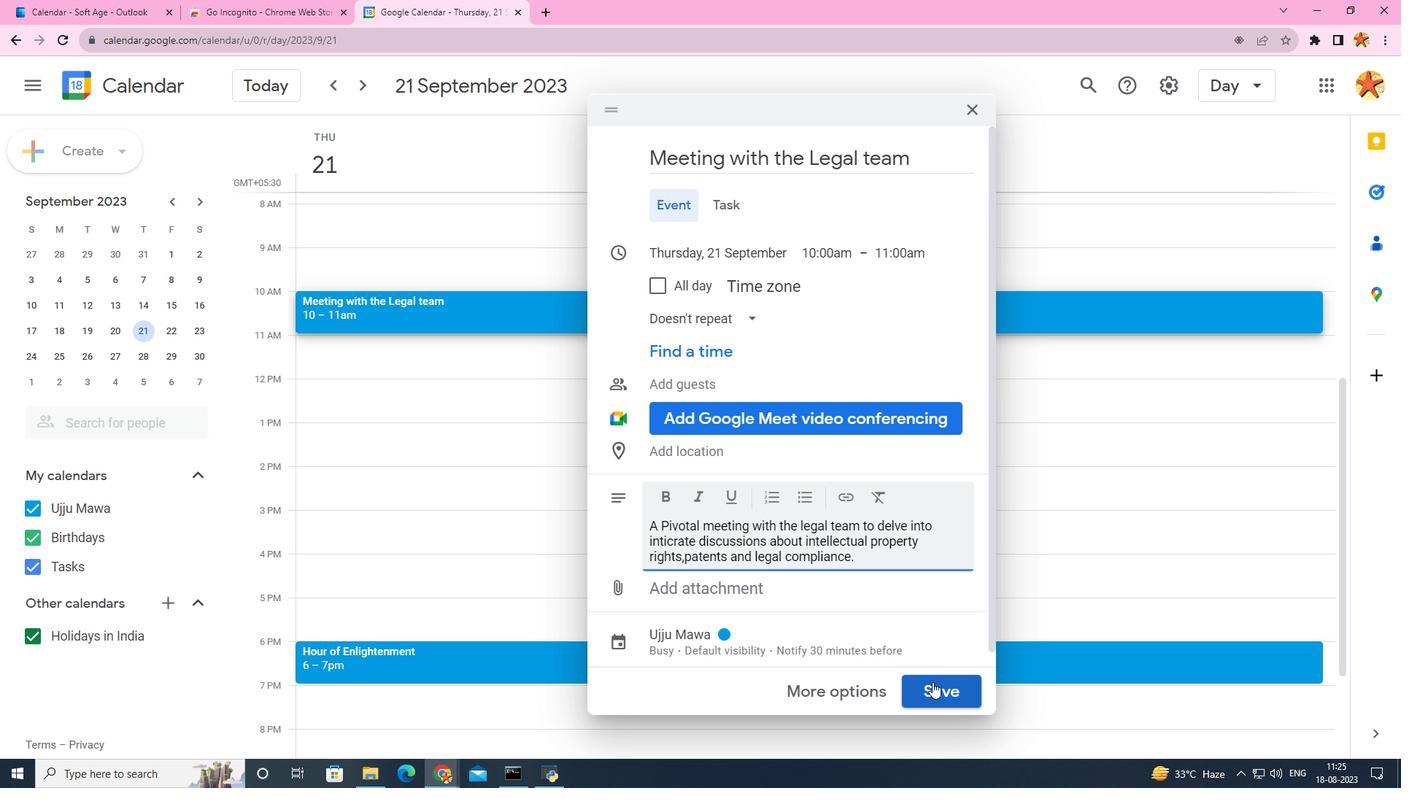 
Action: Mouse pressed left at (933, 682)
Screenshot: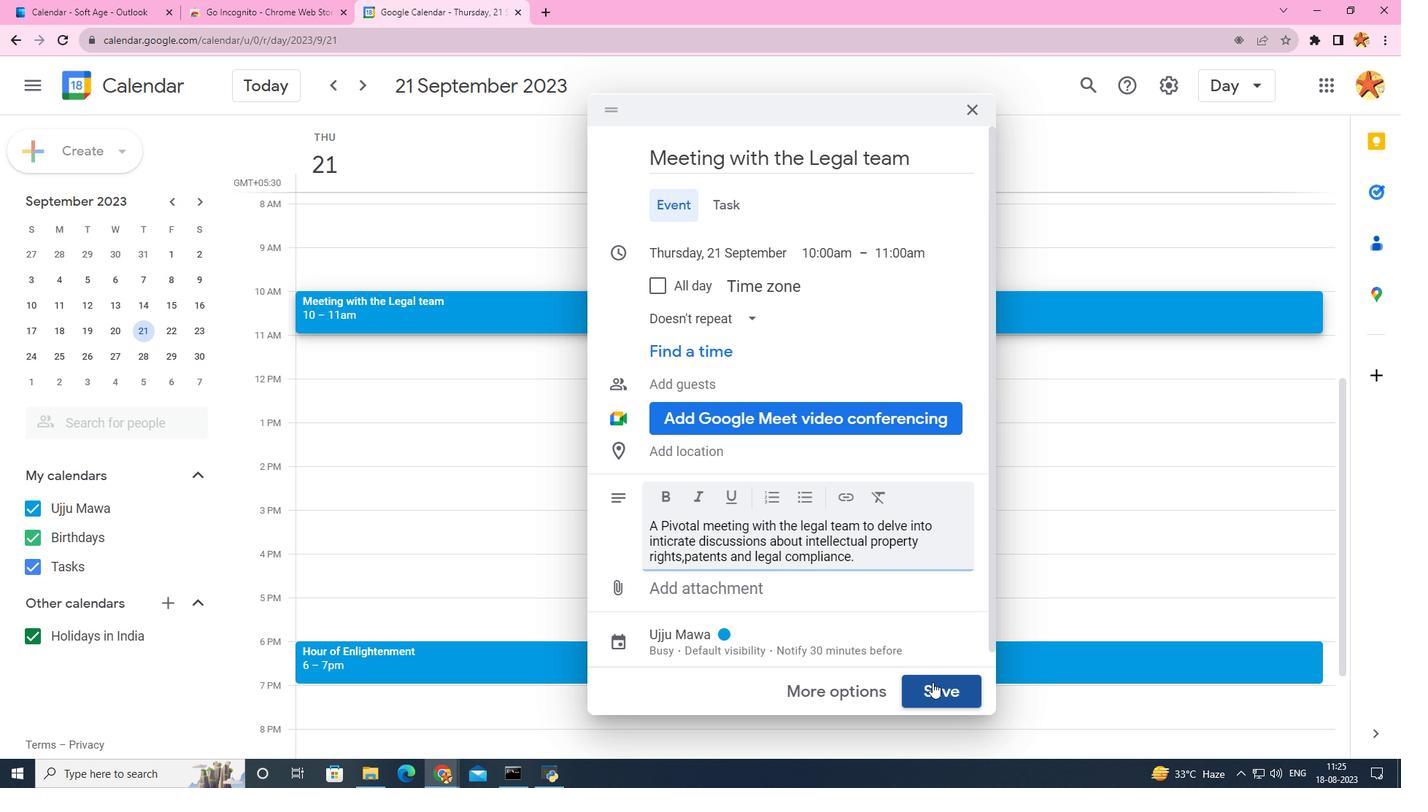 
